 Task: Search one way flight ticket for 3 adults, 3 children in business from Wrangell: Wrangell Airport (also See Wrangell Seaplane Base) to South Bend: South Bend International Airport on 8-6-2023. Choice of flights is JetBlue. Number of bags: 1 checked bag. Price is upto 42000. Outbound departure time preference is 20:15.
Action: Mouse moved to (299, 119)
Screenshot: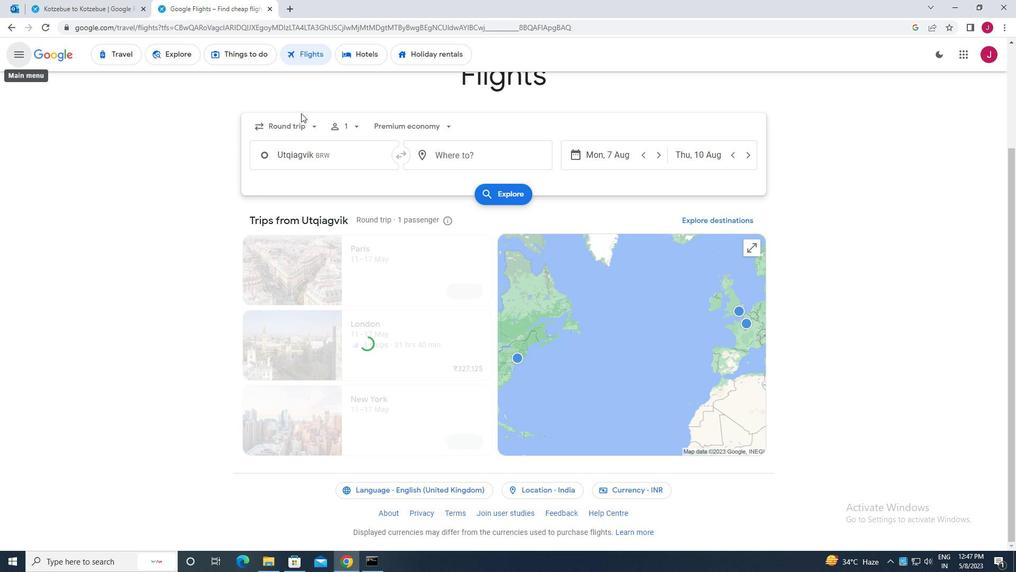 
Action: Mouse pressed left at (299, 119)
Screenshot: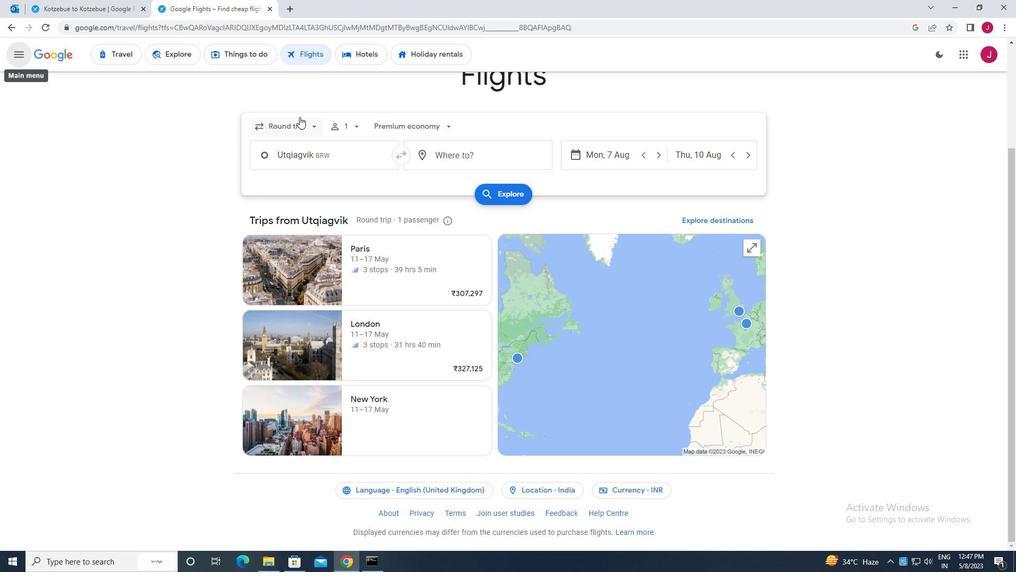 
Action: Mouse moved to (300, 173)
Screenshot: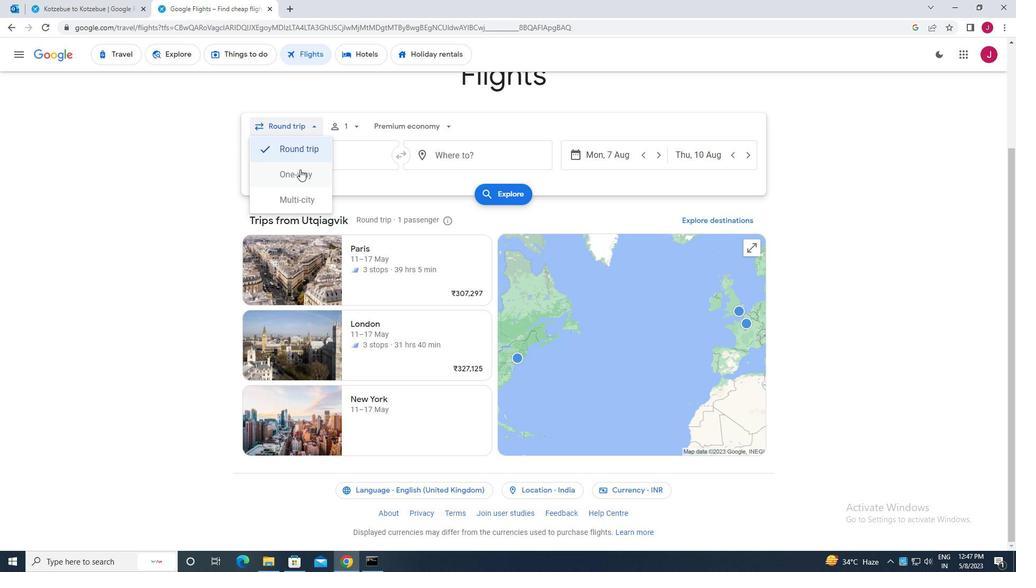 
Action: Mouse pressed left at (300, 173)
Screenshot: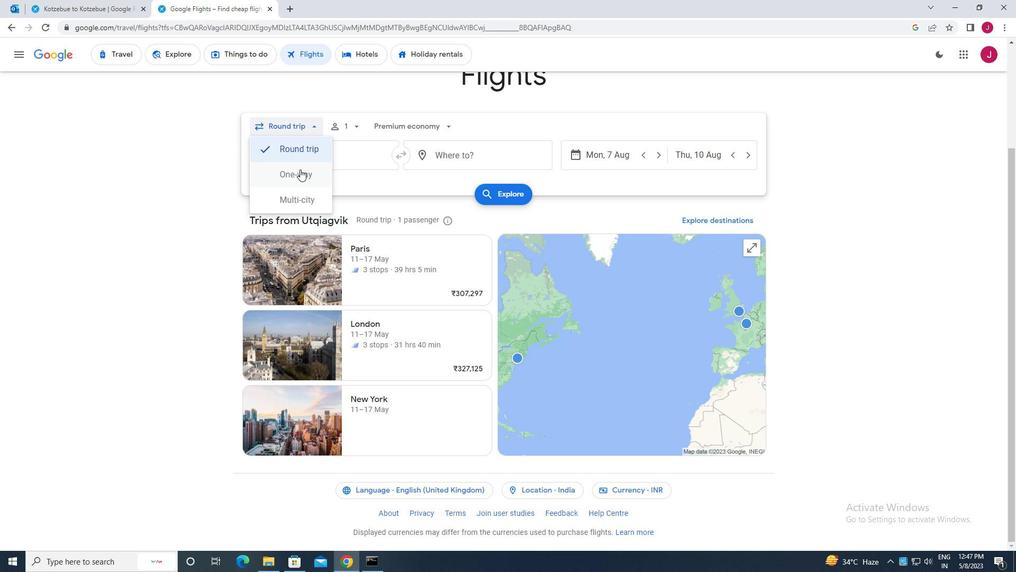 
Action: Mouse moved to (352, 126)
Screenshot: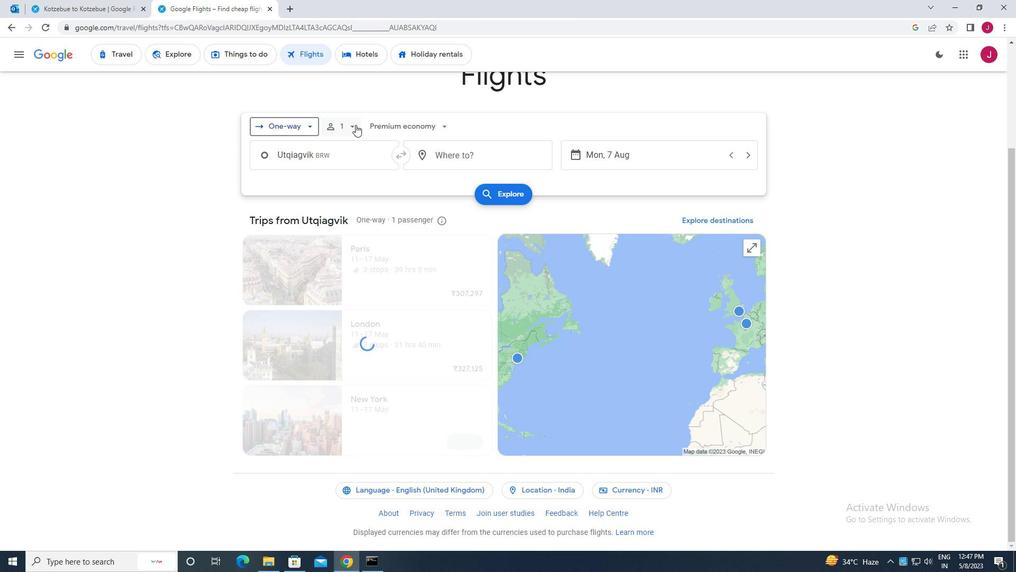 
Action: Mouse pressed left at (352, 126)
Screenshot: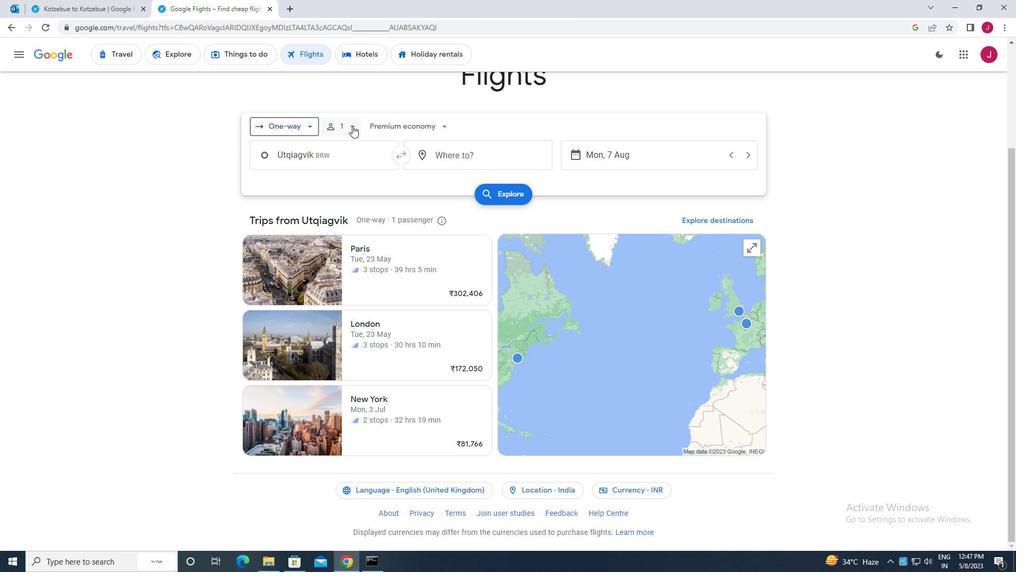 
Action: Mouse moved to (438, 152)
Screenshot: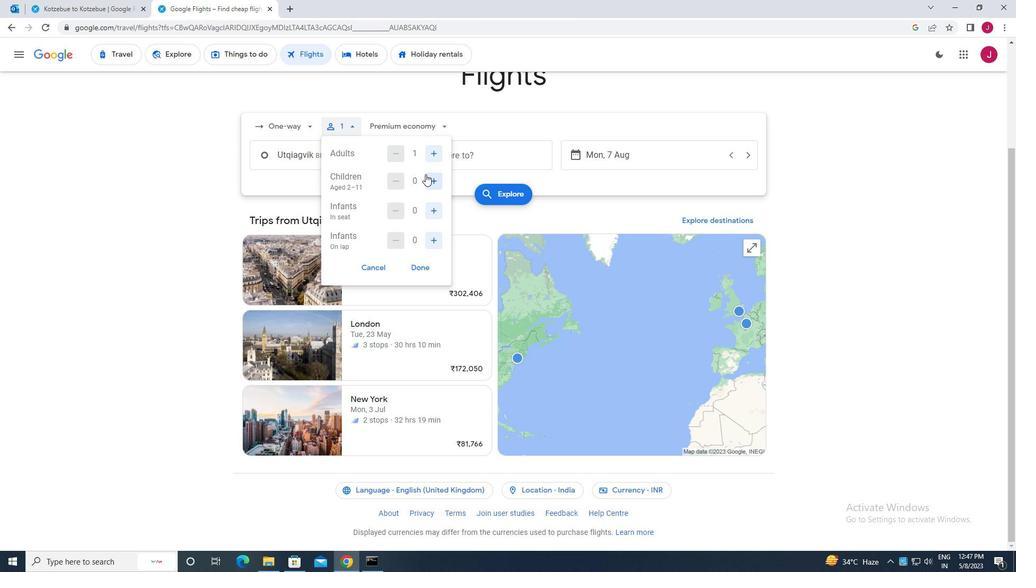 
Action: Mouse pressed left at (438, 152)
Screenshot: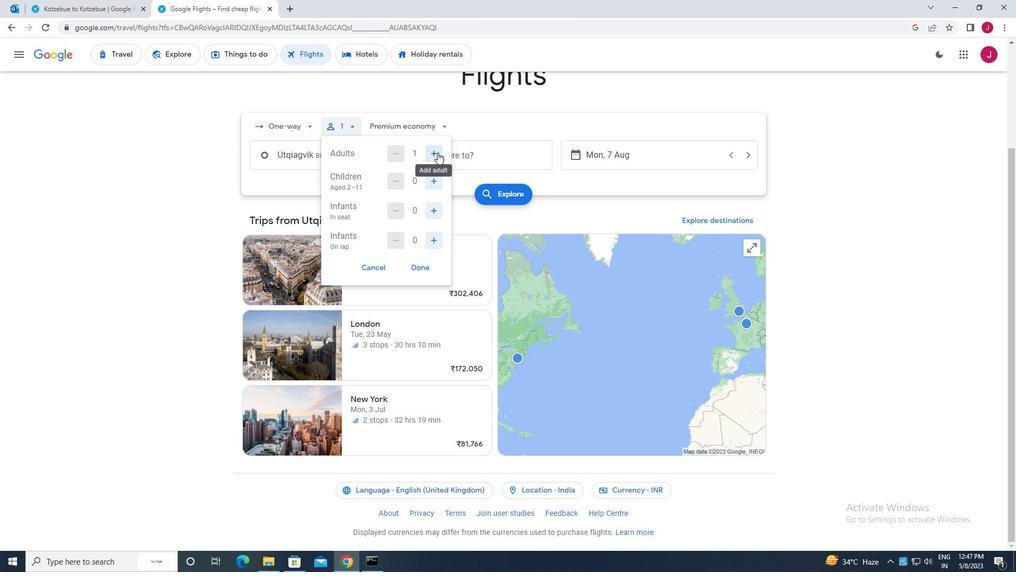 
Action: Mouse pressed left at (438, 152)
Screenshot: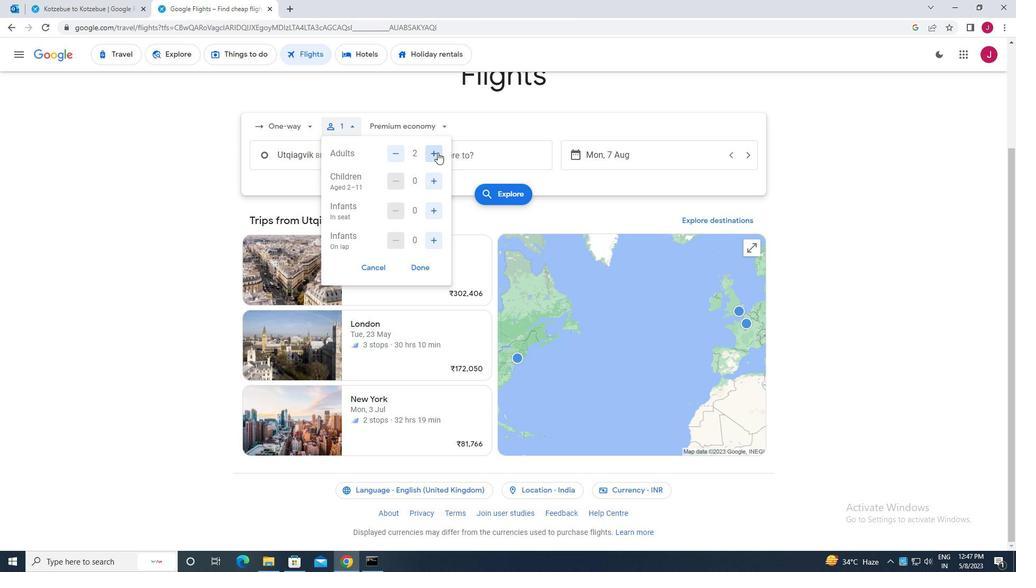 
Action: Mouse moved to (436, 184)
Screenshot: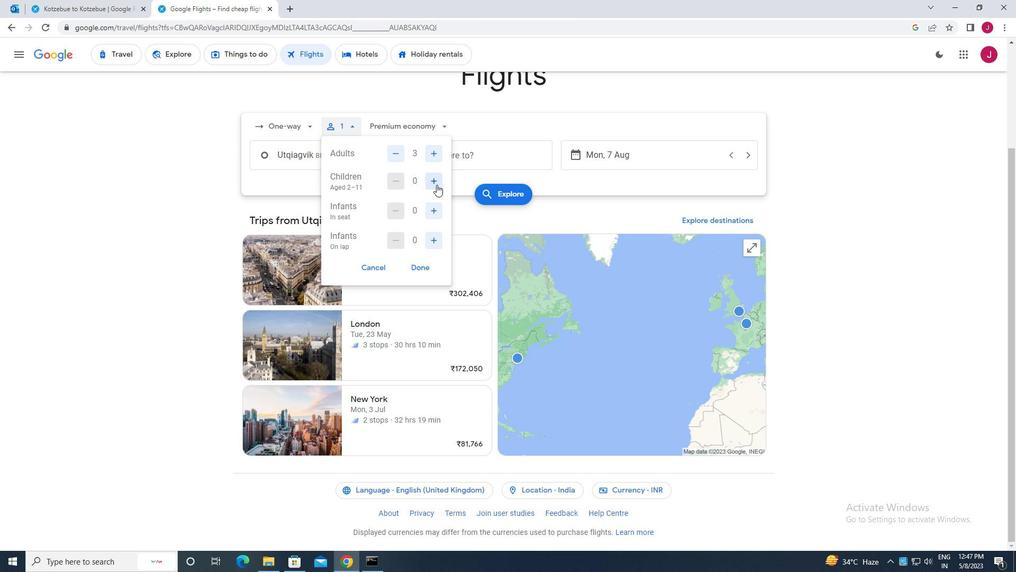 
Action: Mouse pressed left at (436, 184)
Screenshot: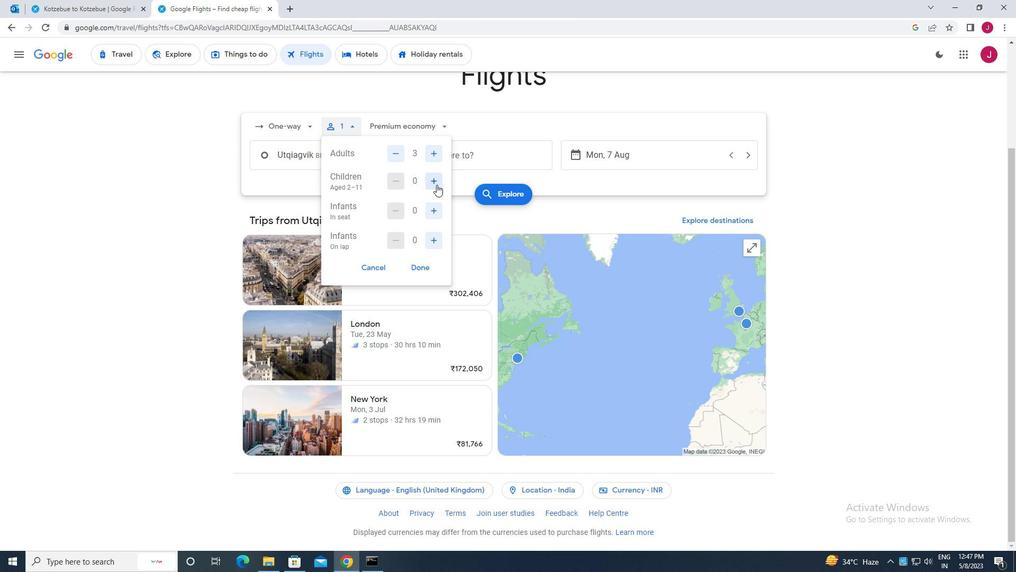 
Action: Mouse pressed left at (436, 184)
Screenshot: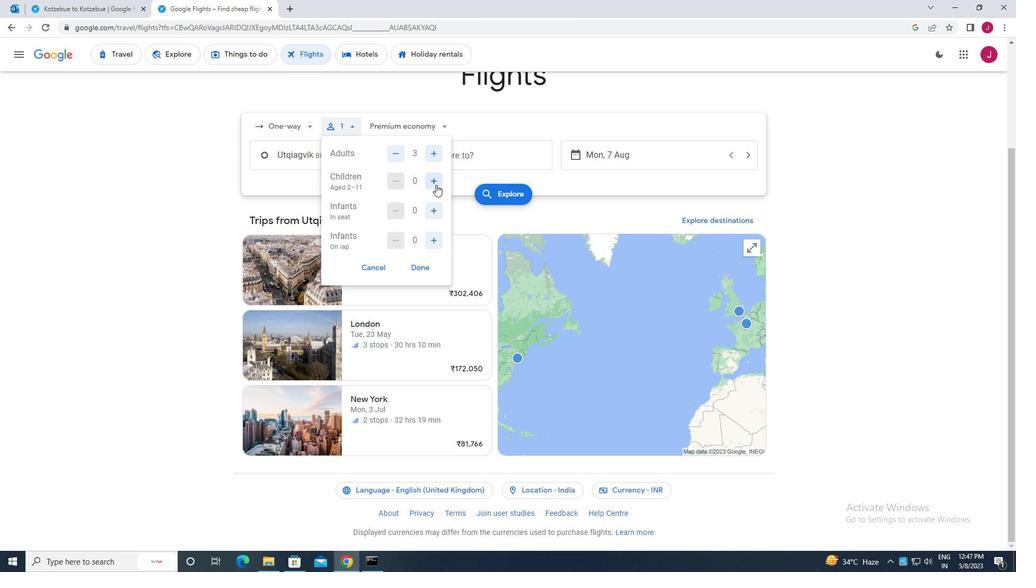 
Action: Mouse pressed left at (436, 184)
Screenshot: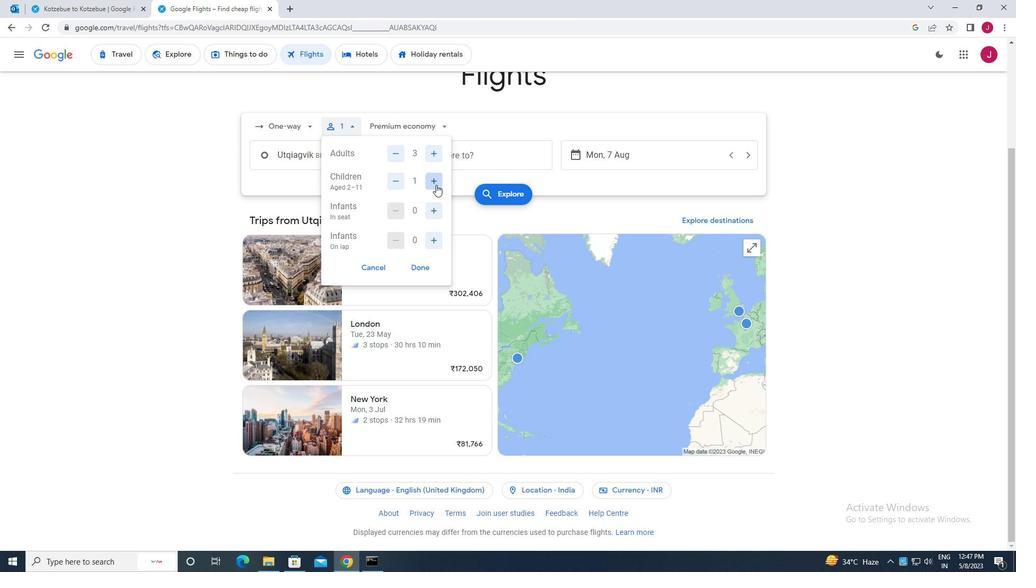 
Action: Mouse moved to (419, 264)
Screenshot: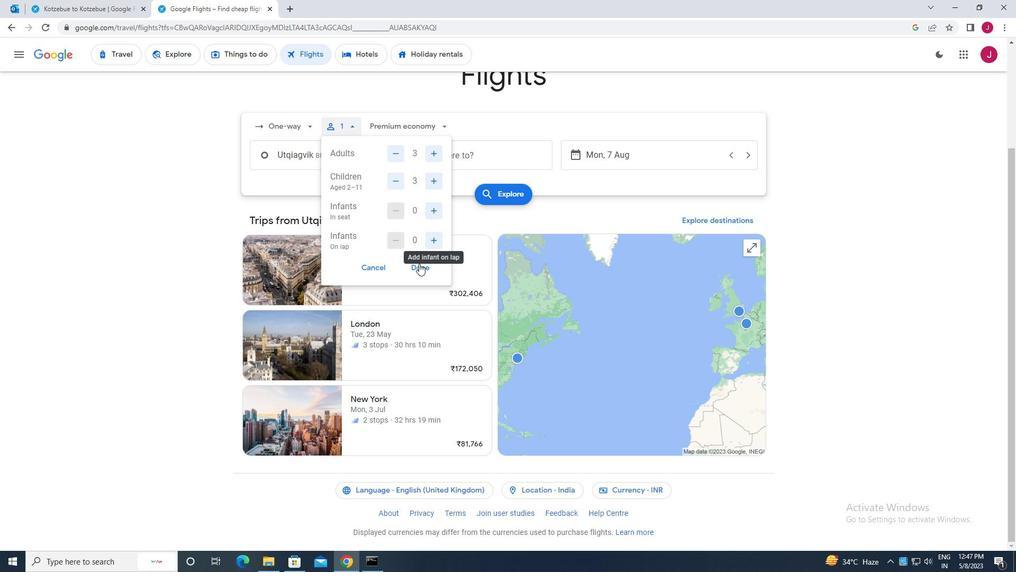 
Action: Mouse pressed left at (419, 264)
Screenshot: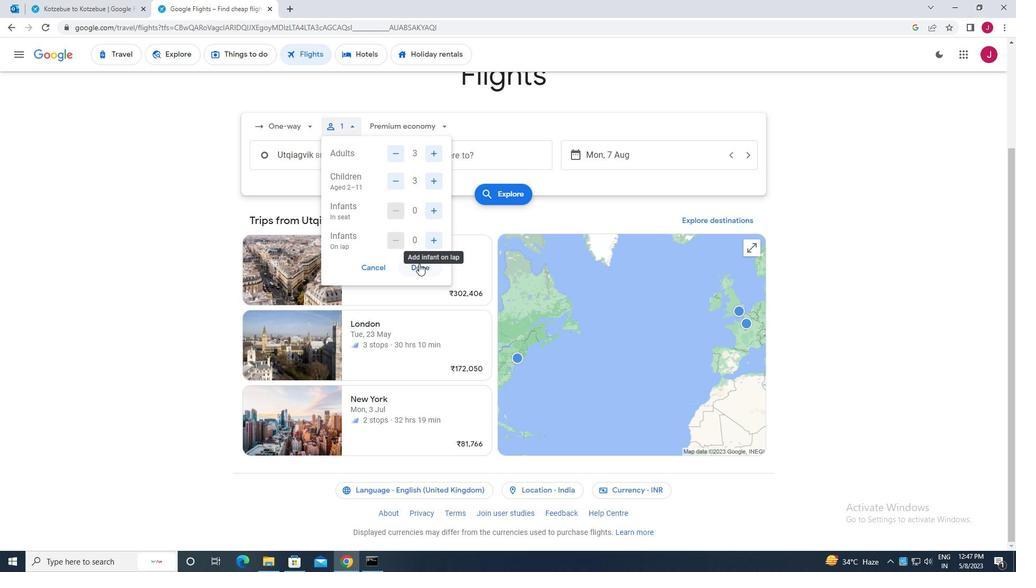 
Action: Mouse moved to (398, 122)
Screenshot: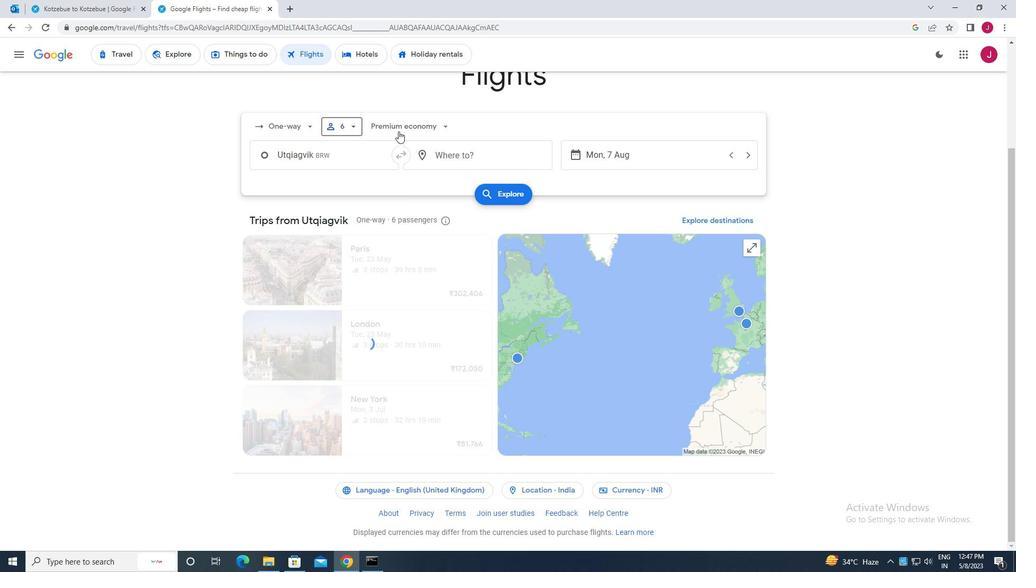 
Action: Mouse pressed left at (398, 122)
Screenshot: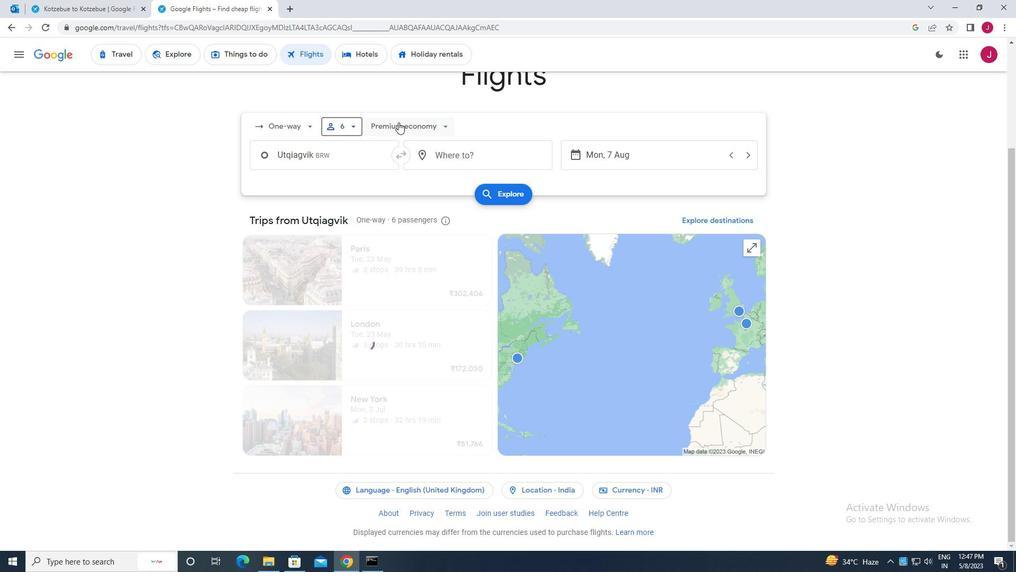 
Action: Mouse moved to (407, 203)
Screenshot: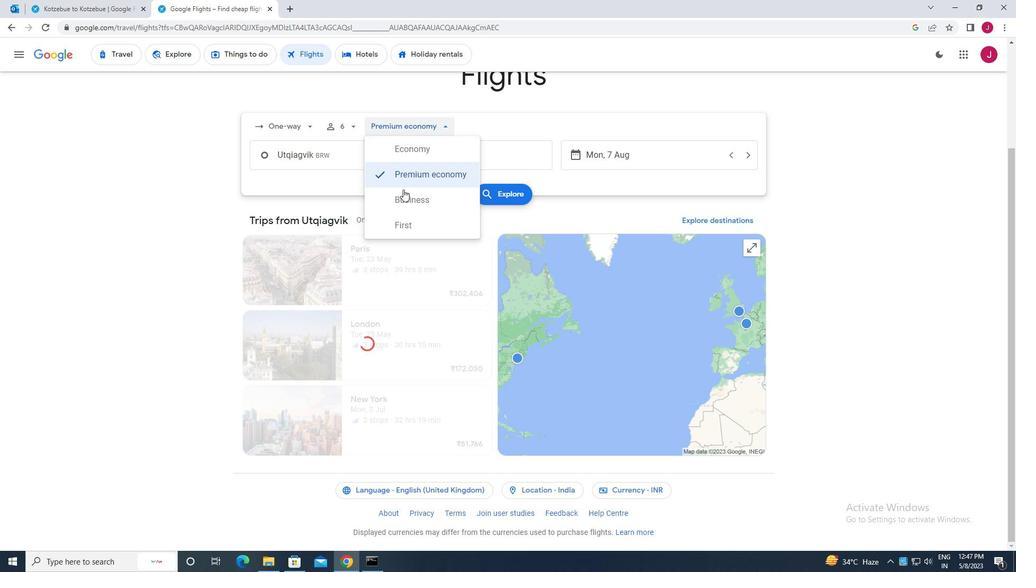 
Action: Mouse pressed left at (407, 203)
Screenshot: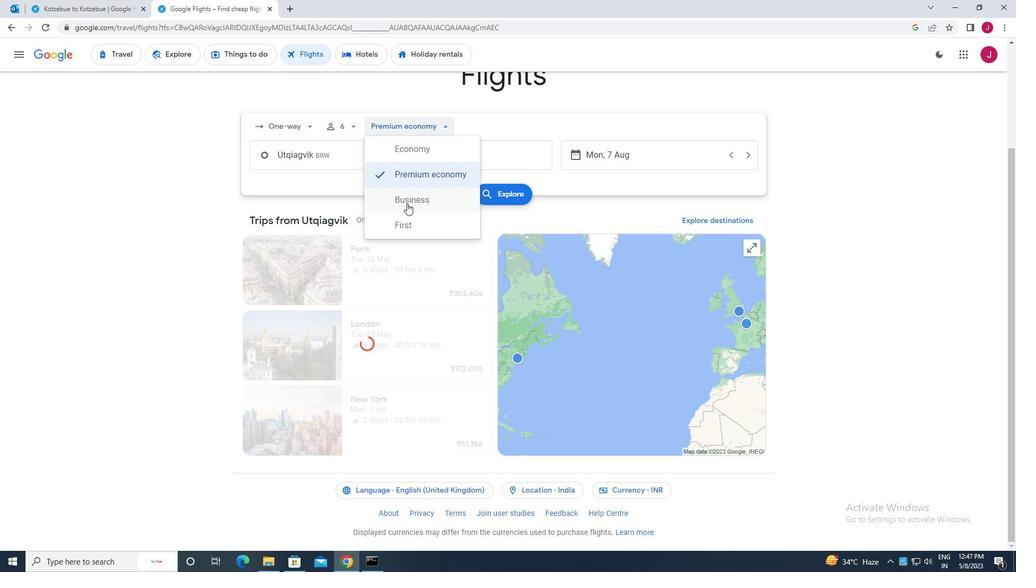 
Action: Mouse moved to (346, 155)
Screenshot: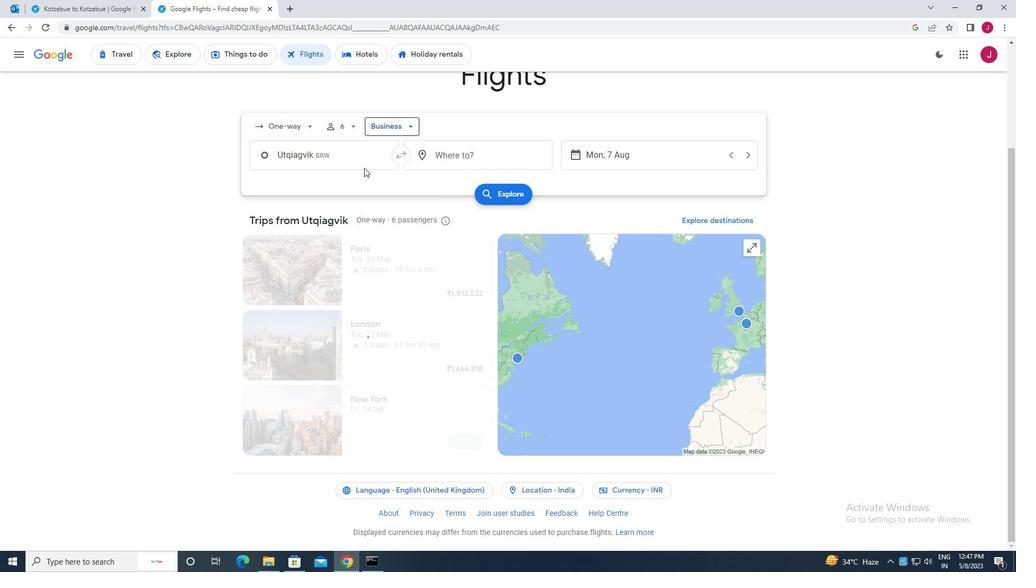 
Action: Mouse pressed left at (346, 155)
Screenshot: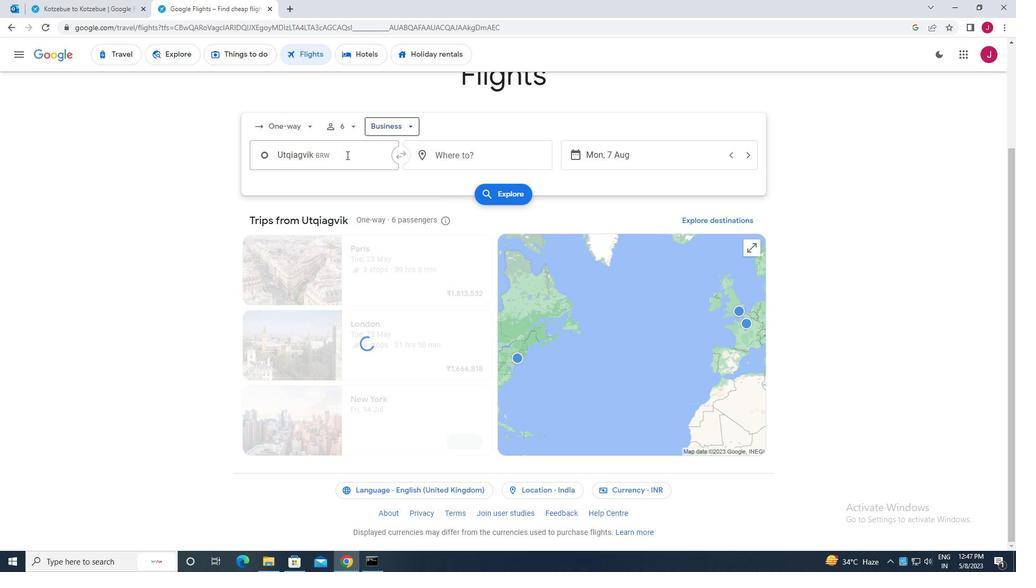 
Action: Key pressed wrangell
Screenshot: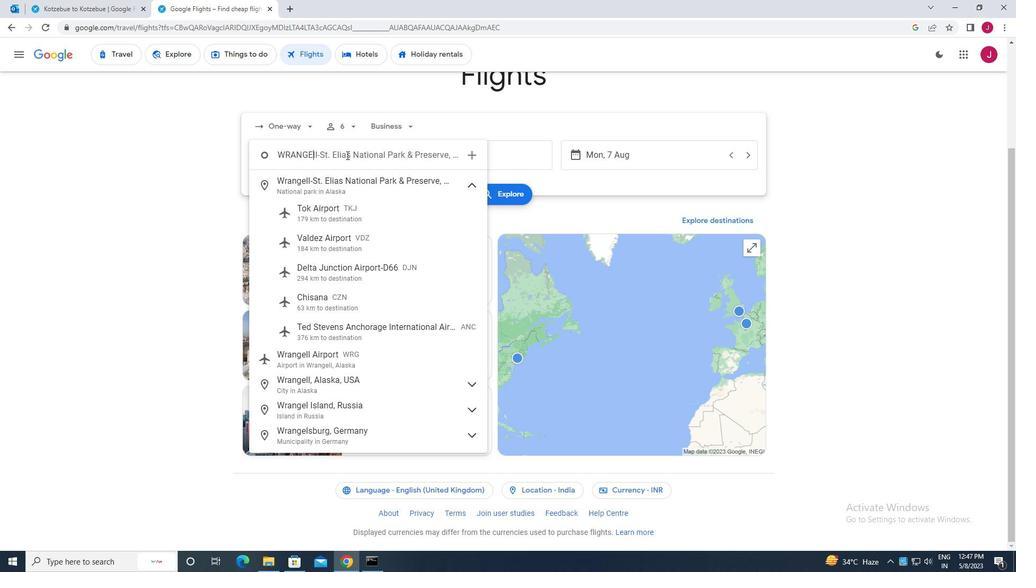 
Action: Mouse moved to (332, 354)
Screenshot: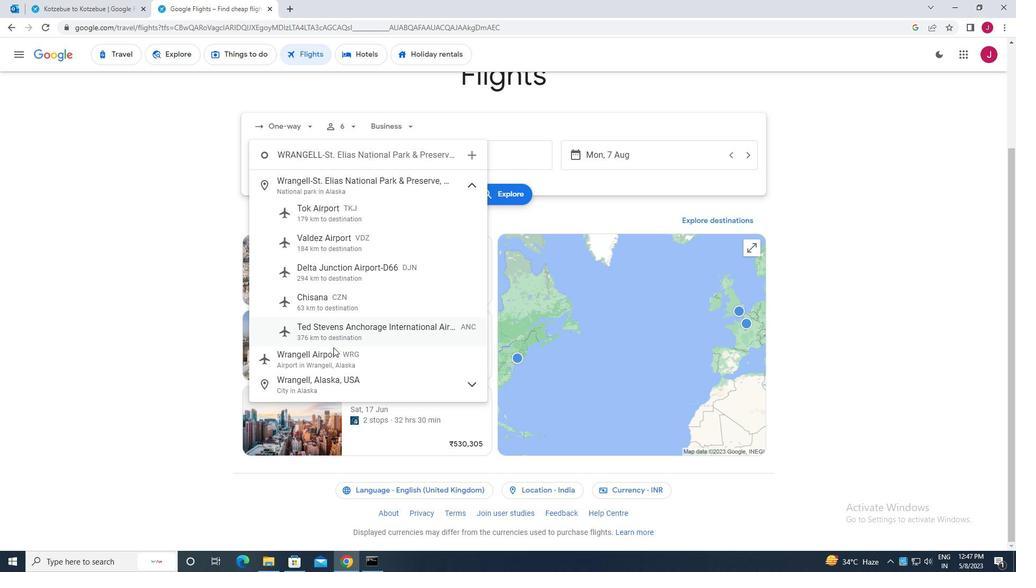 
Action: Mouse pressed left at (332, 354)
Screenshot: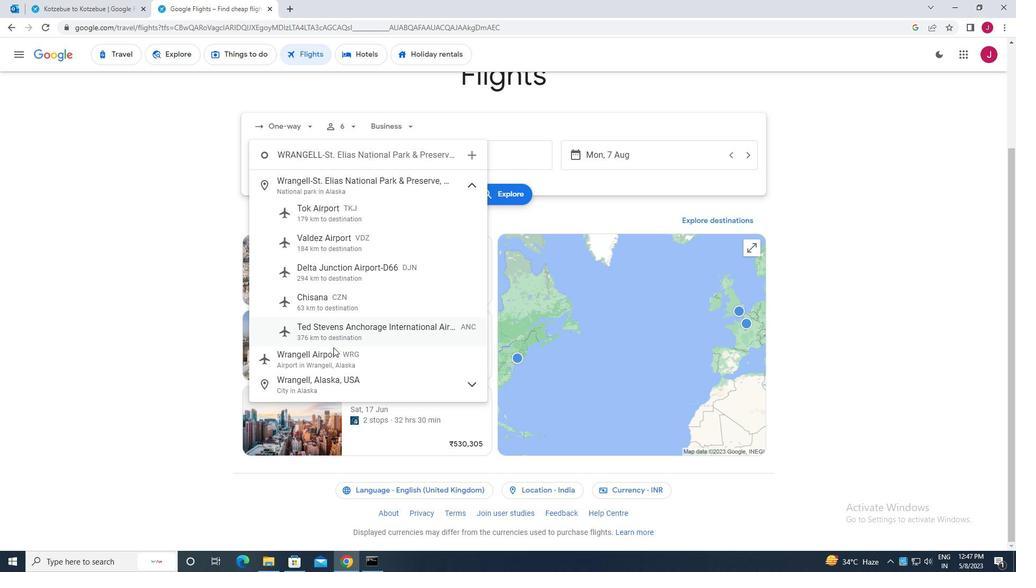
Action: Mouse moved to (458, 156)
Screenshot: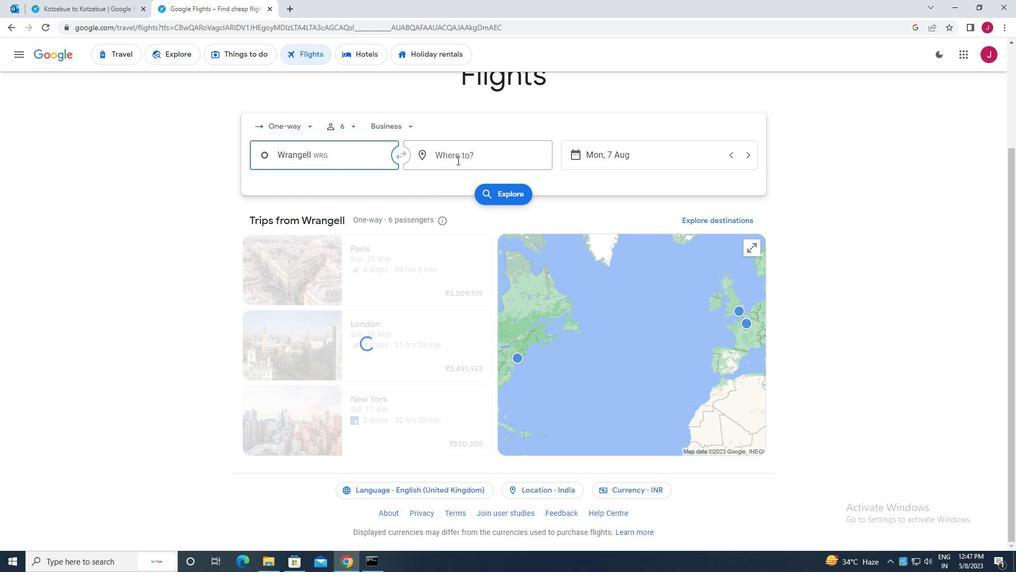 
Action: Mouse pressed left at (458, 156)
Screenshot: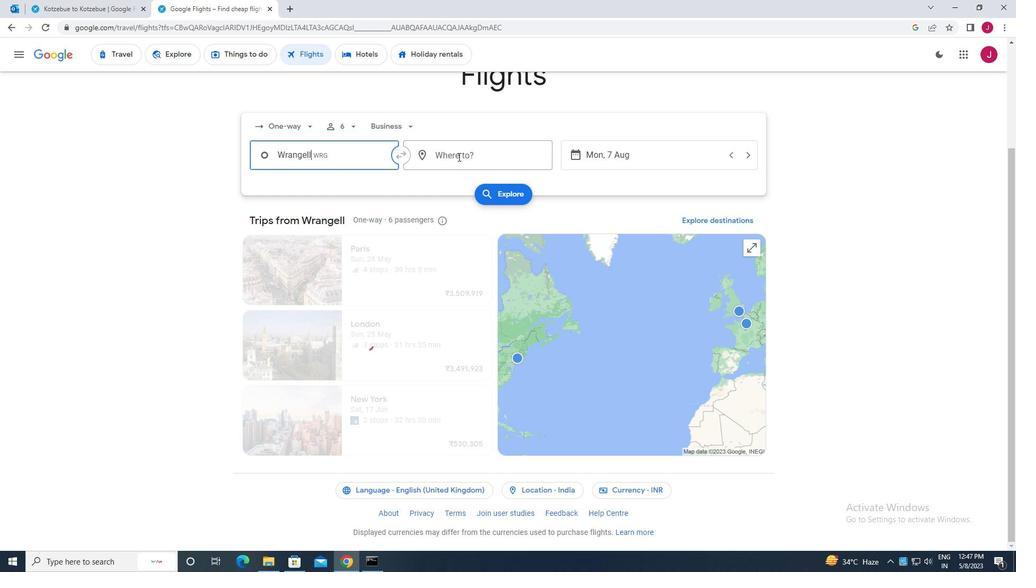 
Action: Mouse moved to (458, 156)
Screenshot: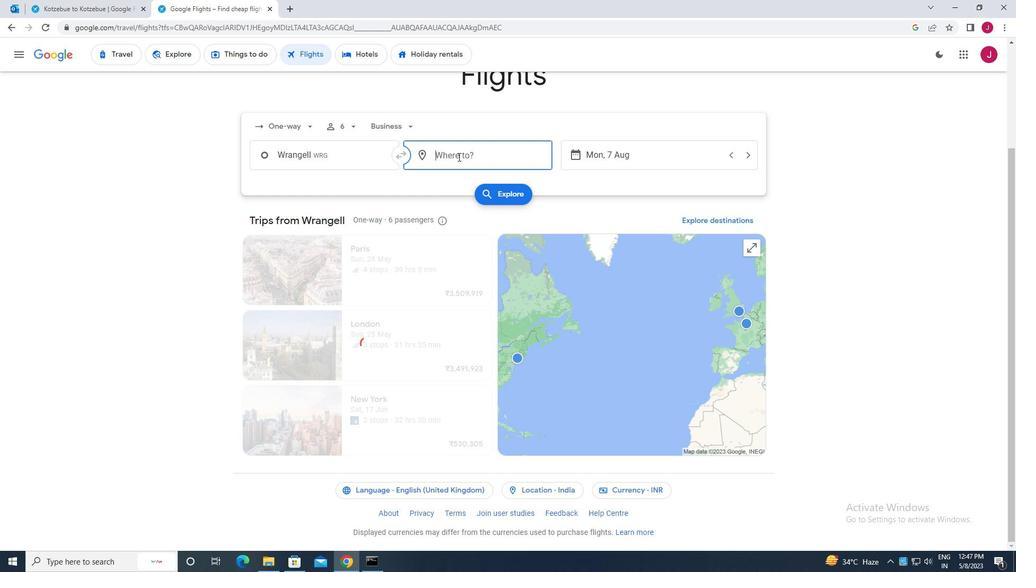 
Action: Key pressed south<Key.space>bend
Screenshot: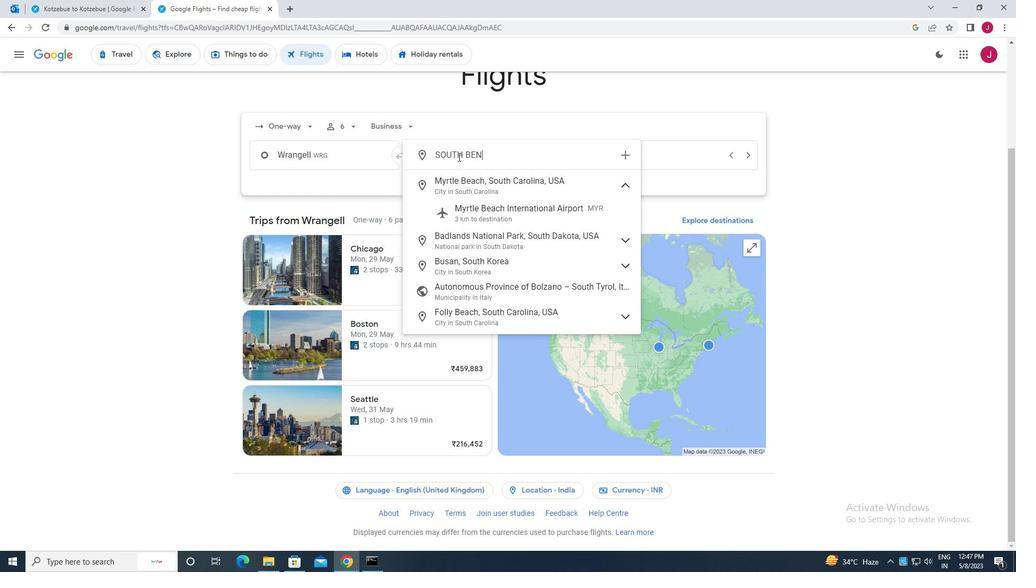 
Action: Mouse moved to (521, 213)
Screenshot: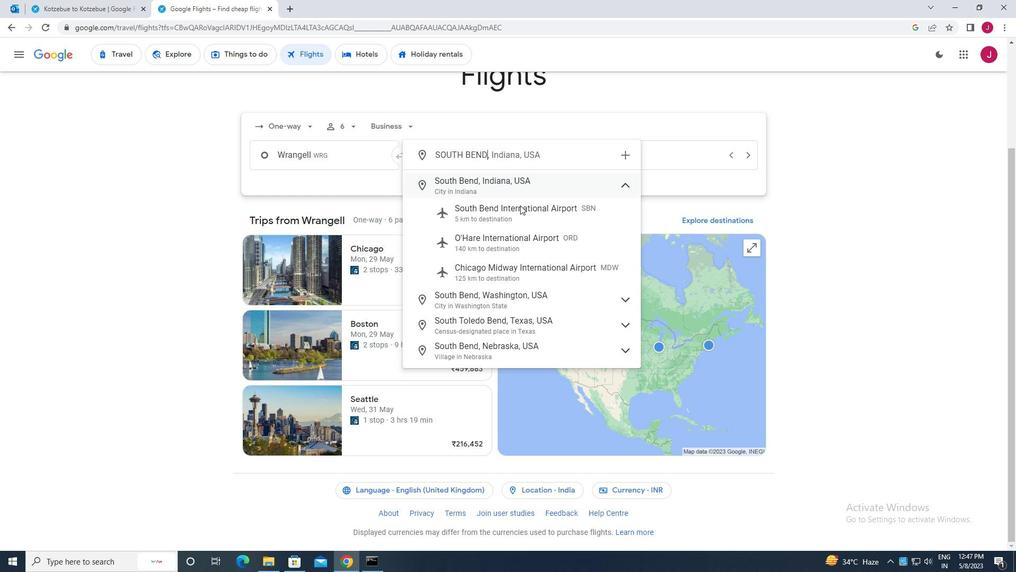 
Action: Mouse pressed left at (521, 213)
Screenshot: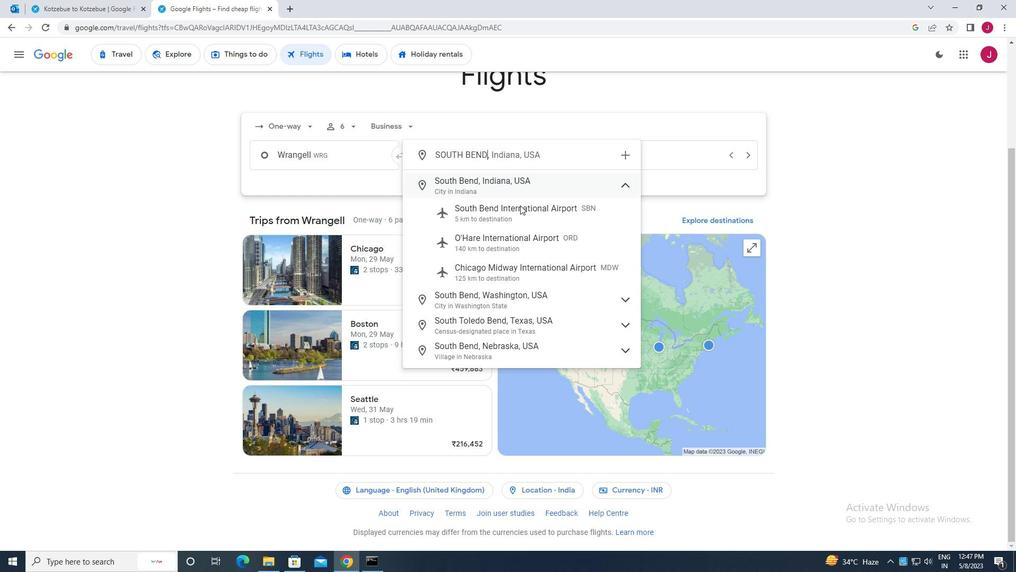 
Action: Mouse moved to (618, 164)
Screenshot: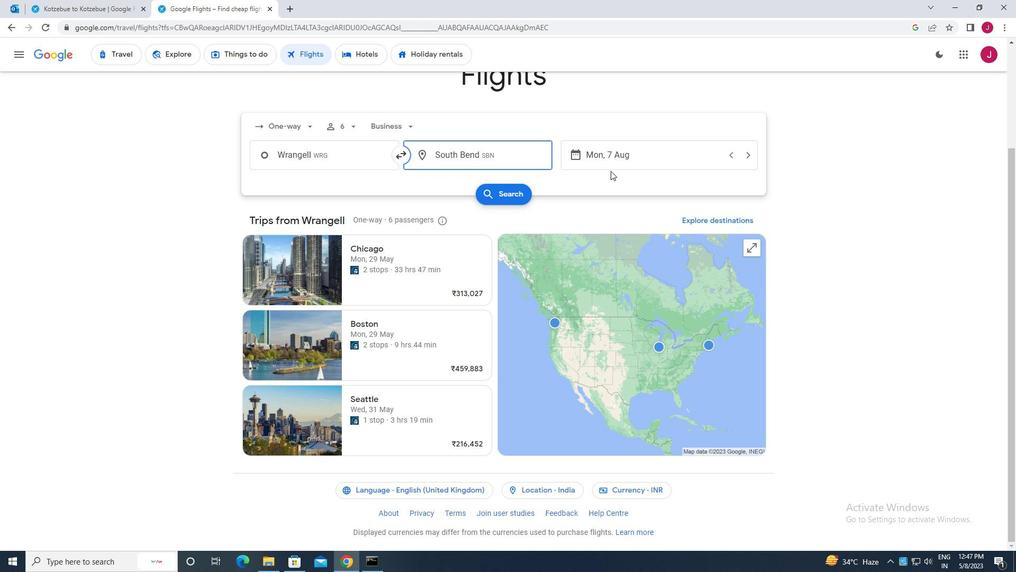
Action: Mouse pressed left at (618, 164)
Screenshot: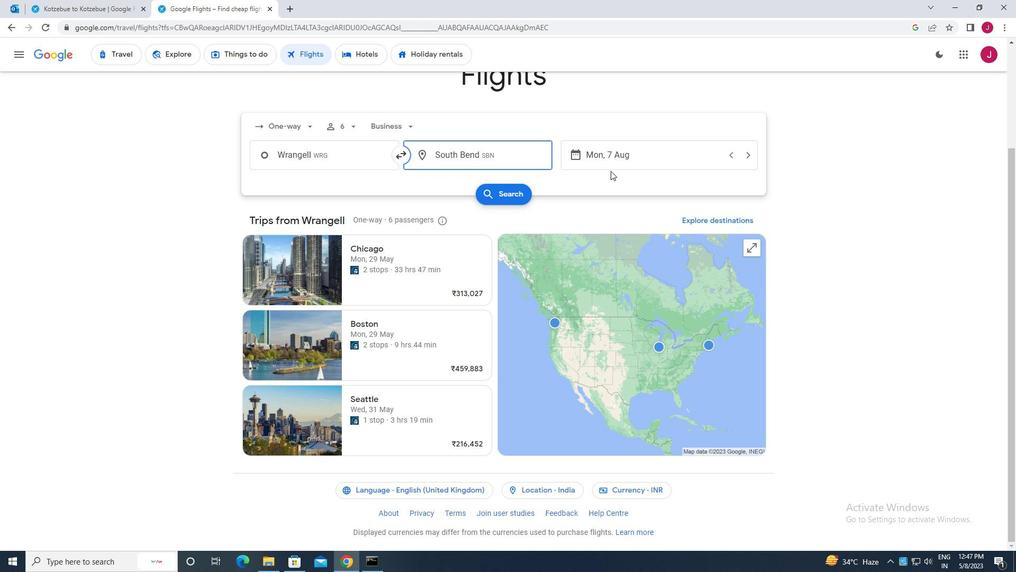 
Action: Mouse moved to (384, 268)
Screenshot: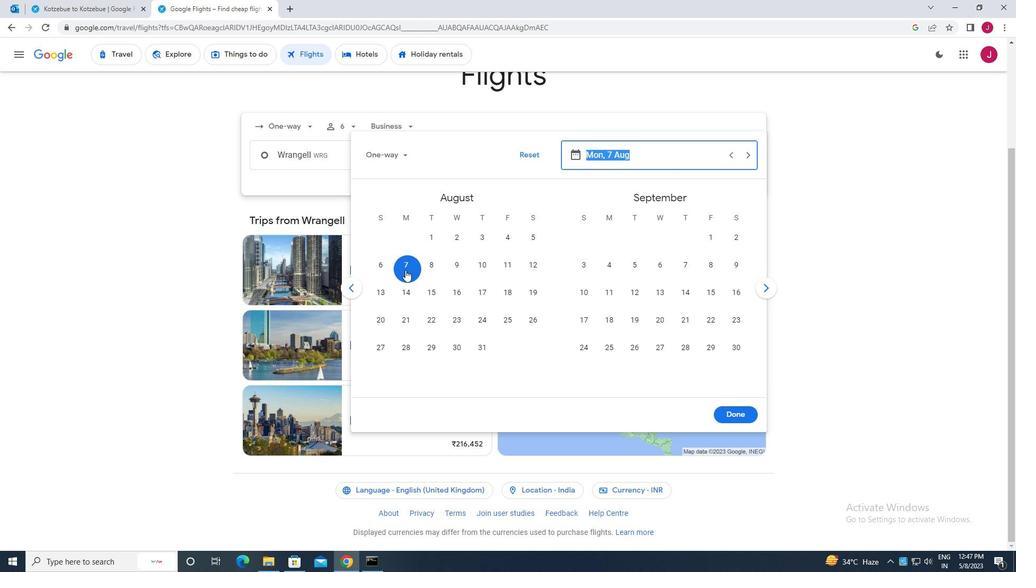 
Action: Mouse pressed left at (384, 268)
Screenshot: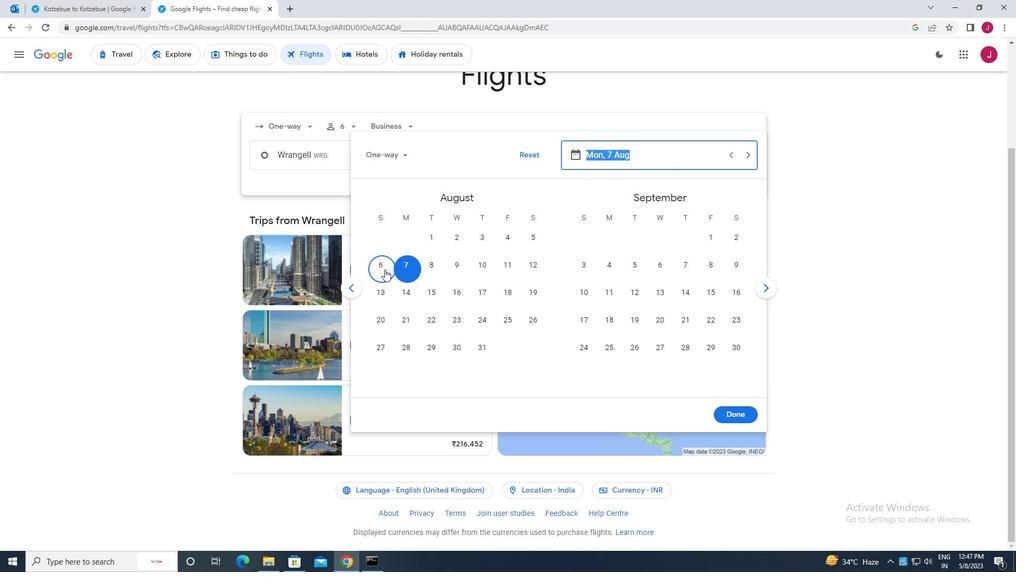 
Action: Mouse moved to (732, 414)
Screenshot: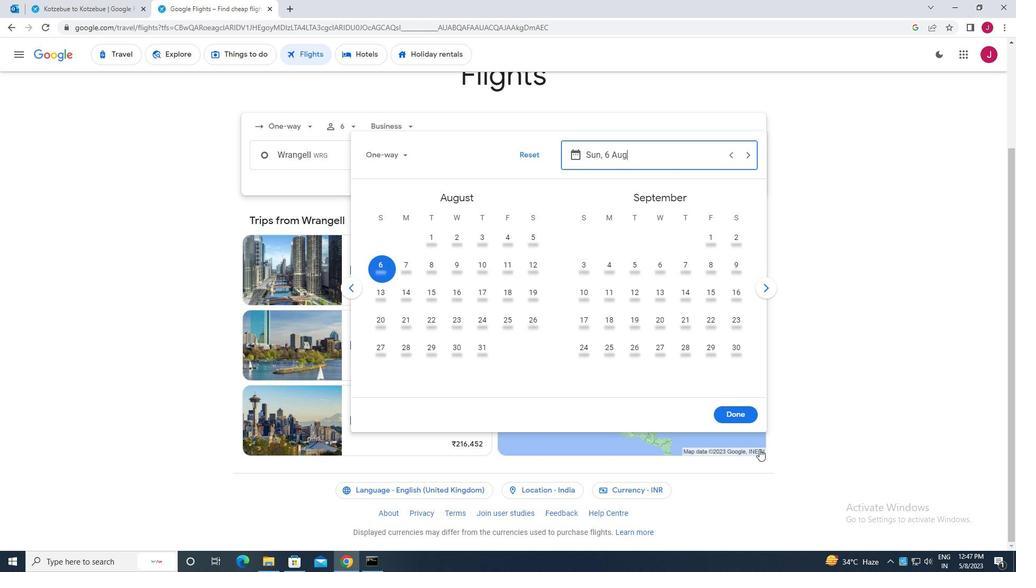 
Action: Mouse pressed left at (732, 414)
Screenshot: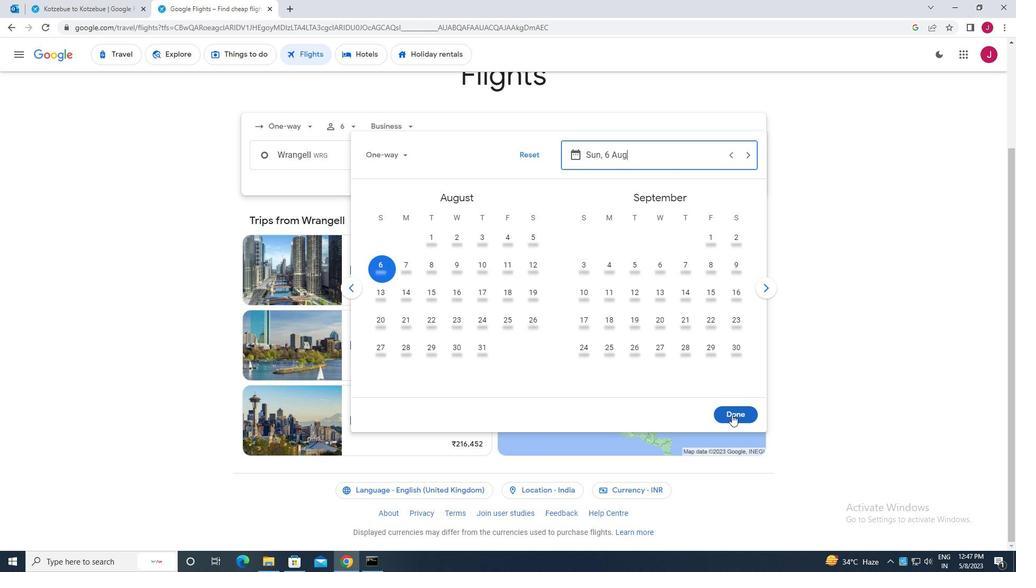 
Action: Mouse moved to (739, 416)
Screenshot: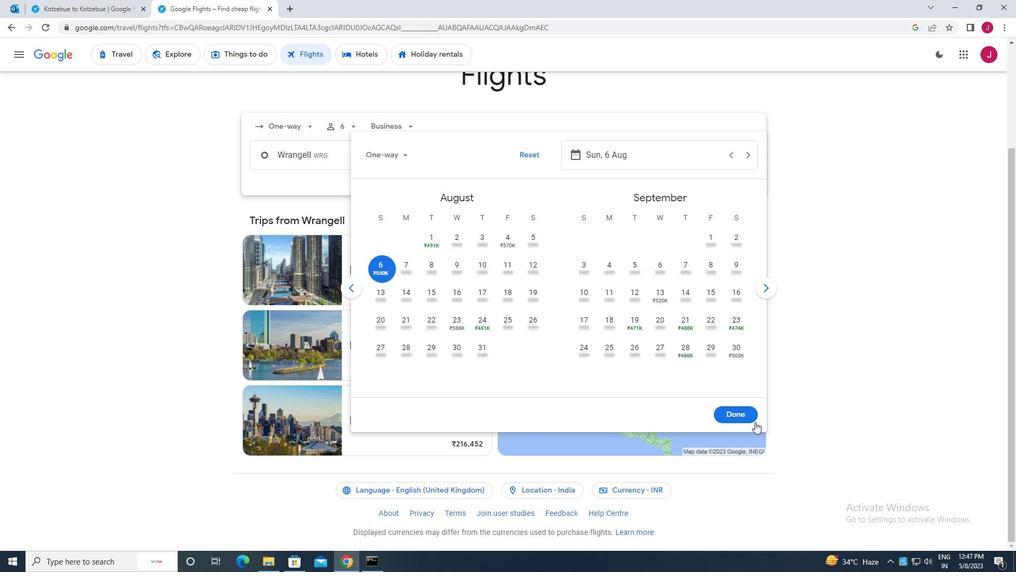 
Action: Mouse pressed left at (739, 416)
Screenshot: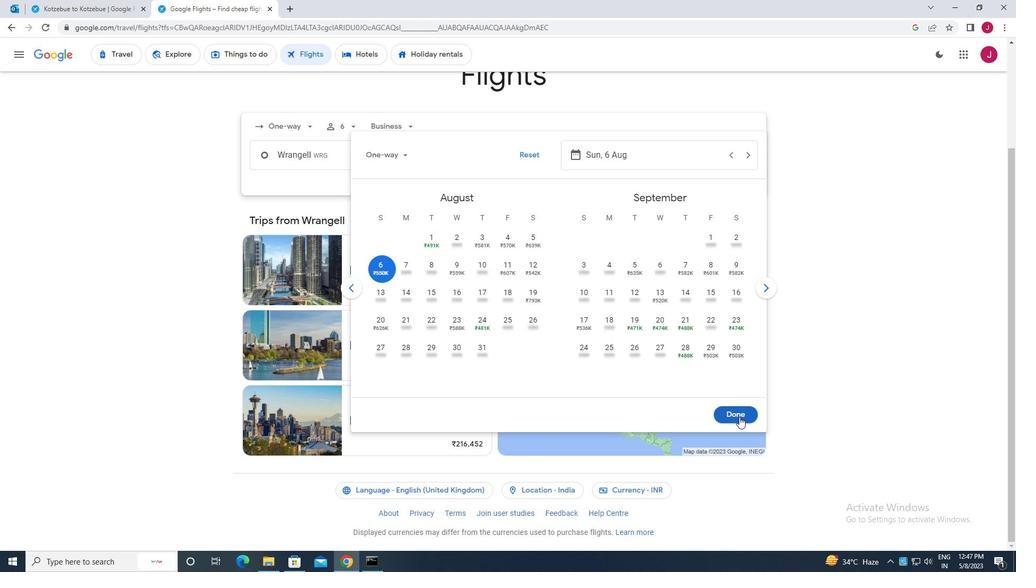 
Action: Mouse moved to (502, 189)
Screenshot: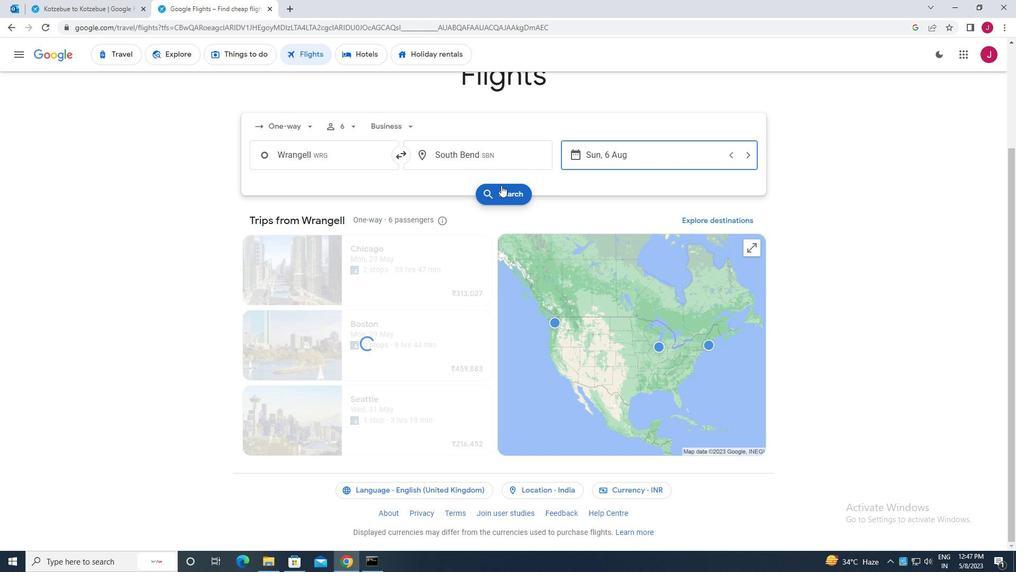 
Action: Mouse pressed left at (502, 189)
Screenshot: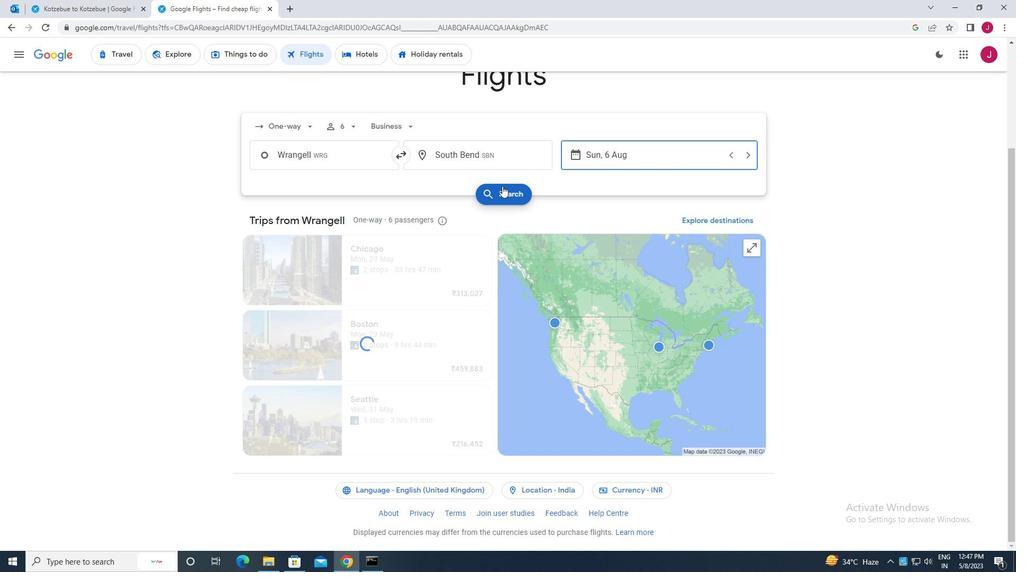 
Action: Mouse moved to (276, 152)
Screenshot: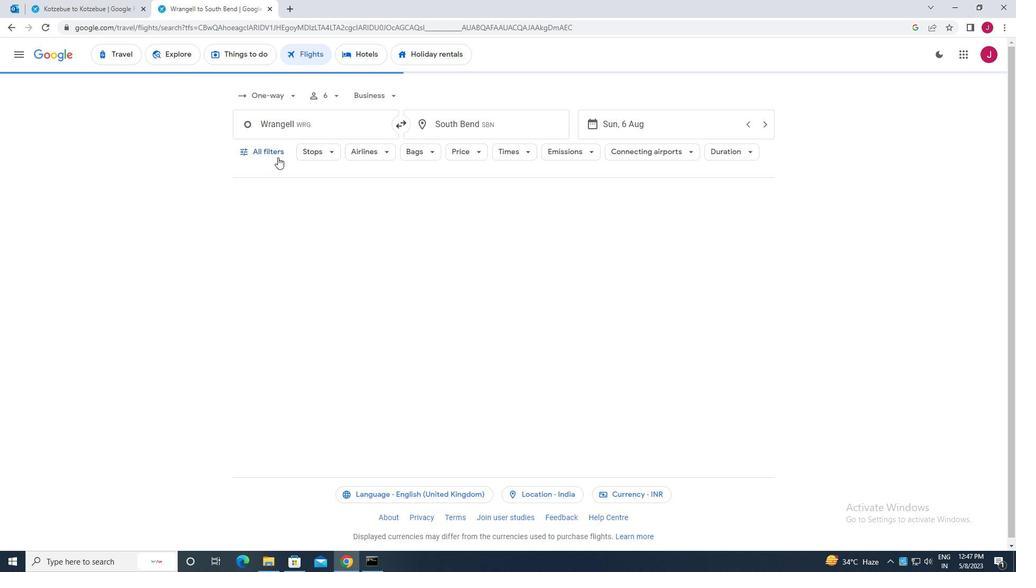 
Action: Mouse pressed left at (276, 152)
Screenshot: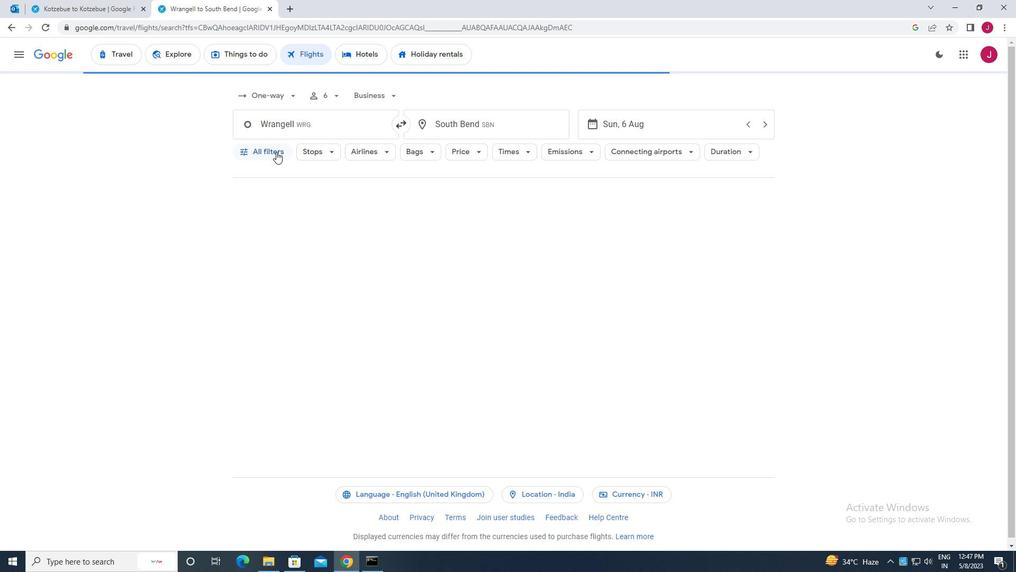 
Action: Mouse moved to (311, 235)
Screenshot: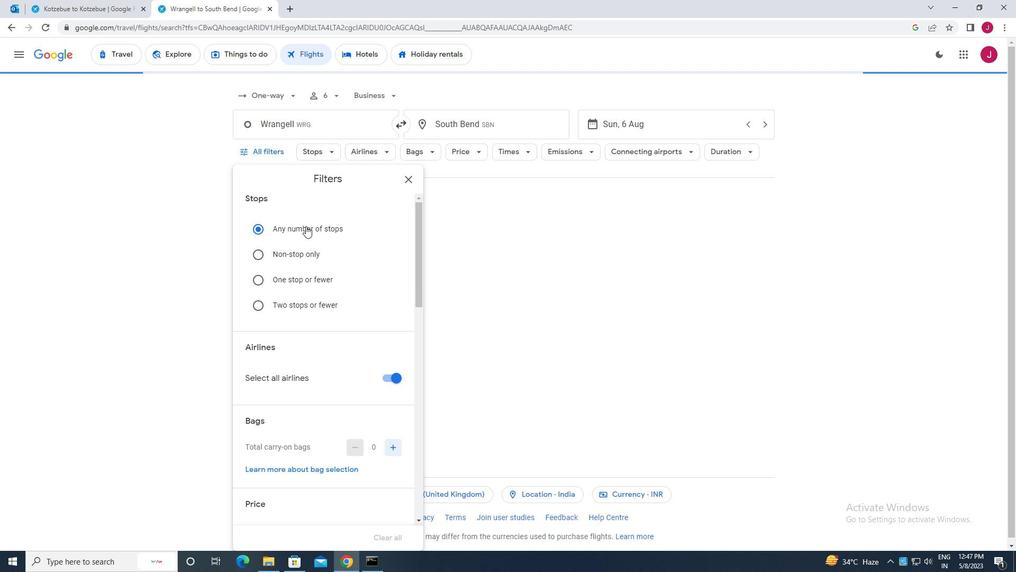 
Action: Mouse scrolled (311, 235) with delta (0, 0)
Screenshot: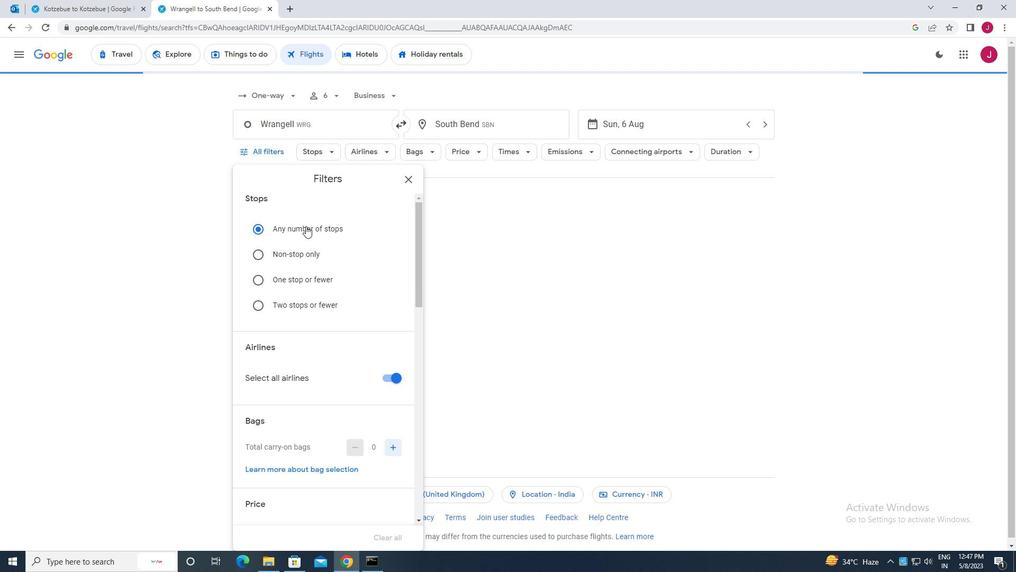 
Action: Mouse moved to (311, 235)
Screenshot: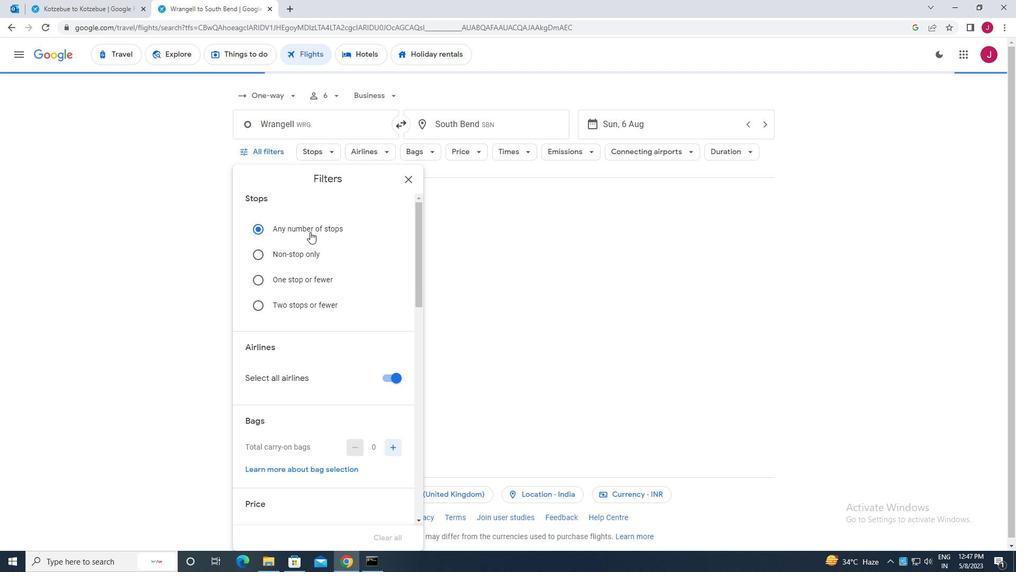 
Action: Mouse scrolled (311, 235) with delta (0, 0)
Screenshot: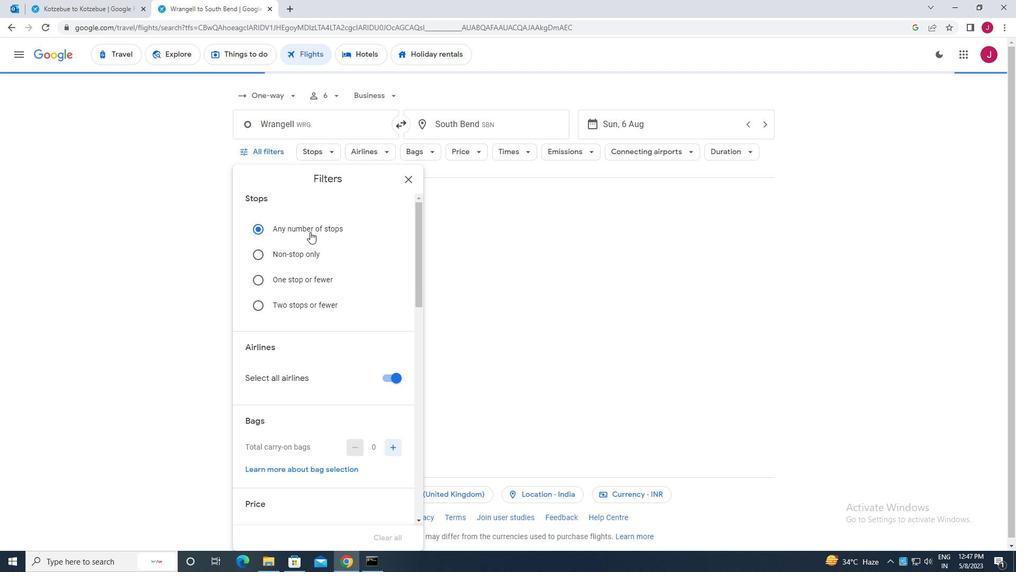 
Action: Mouse moved to (312, 235)
Screenshot: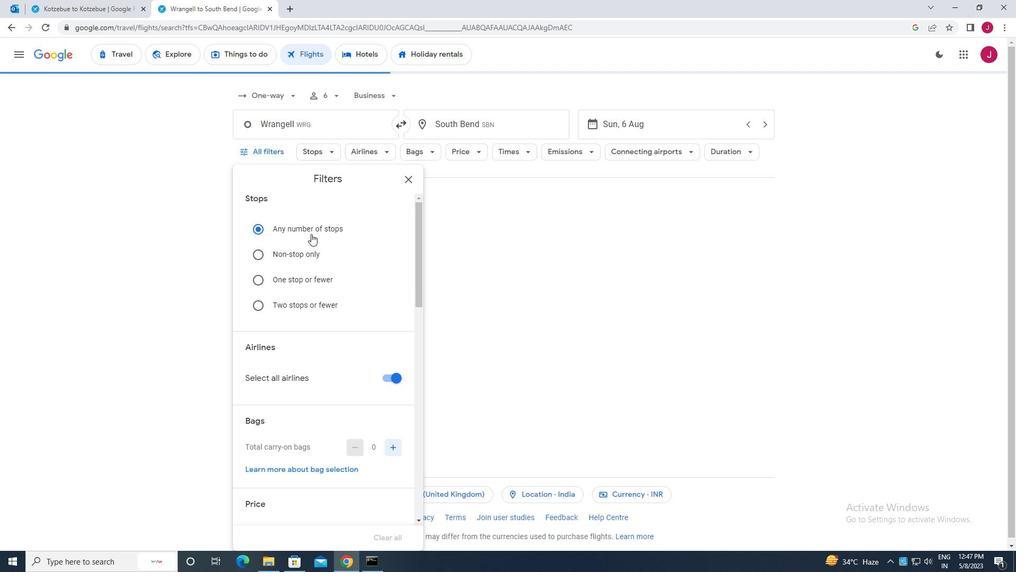 
Action: Mouse scrolled (312, 235) with delta (0, 0)
Screenshot: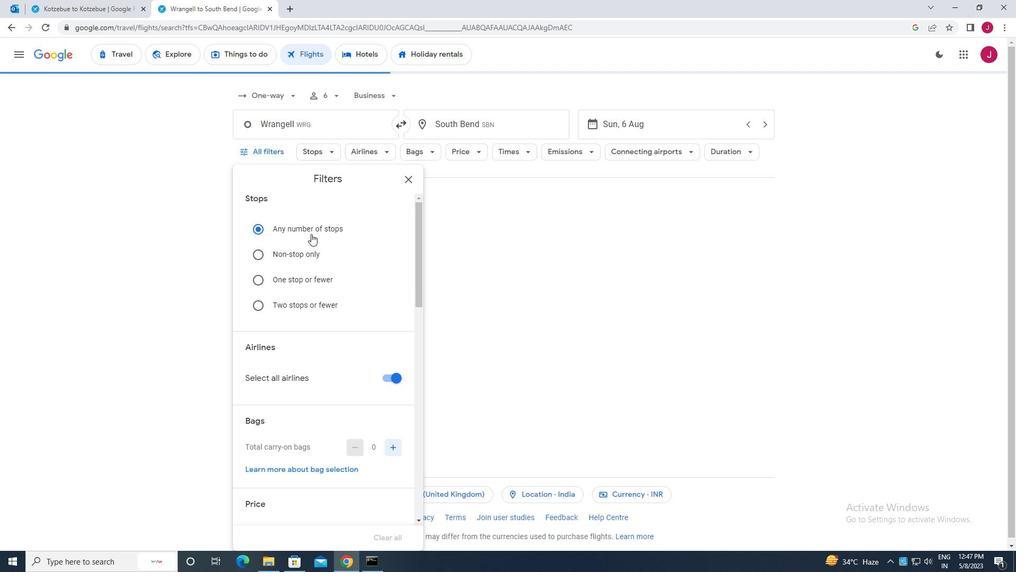 
Action: Mouse moved to (390, 221)
Screenshot: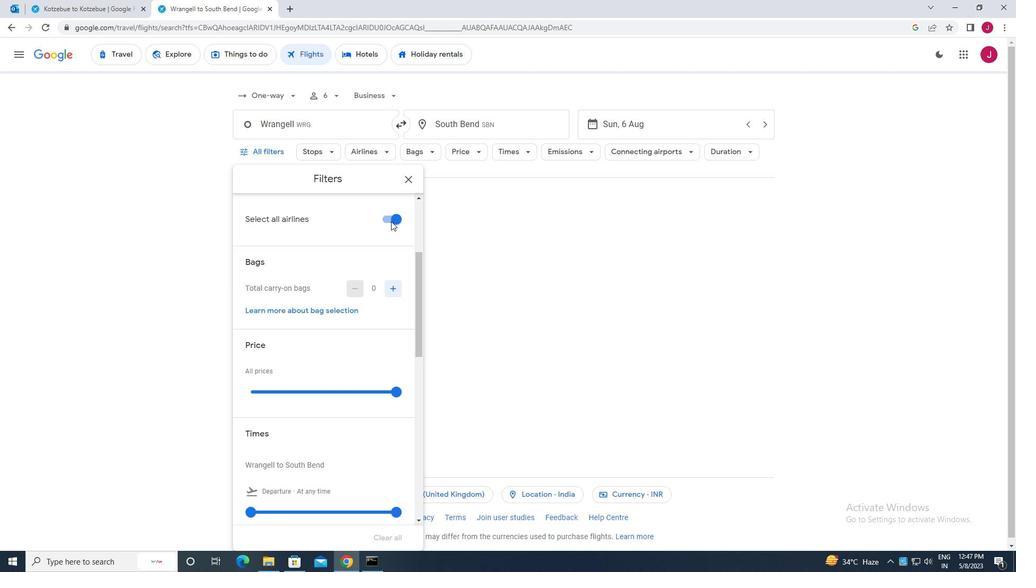 
Action: Mouse pressed left at (390, 221)
Screenshot: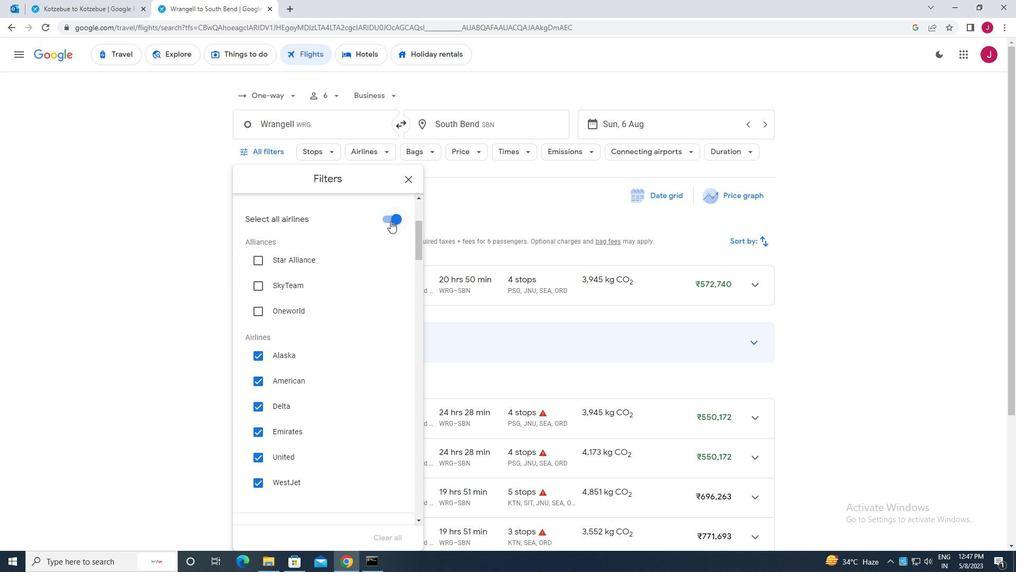 
Action: Mouse moved to (366, 242)
Screenshot: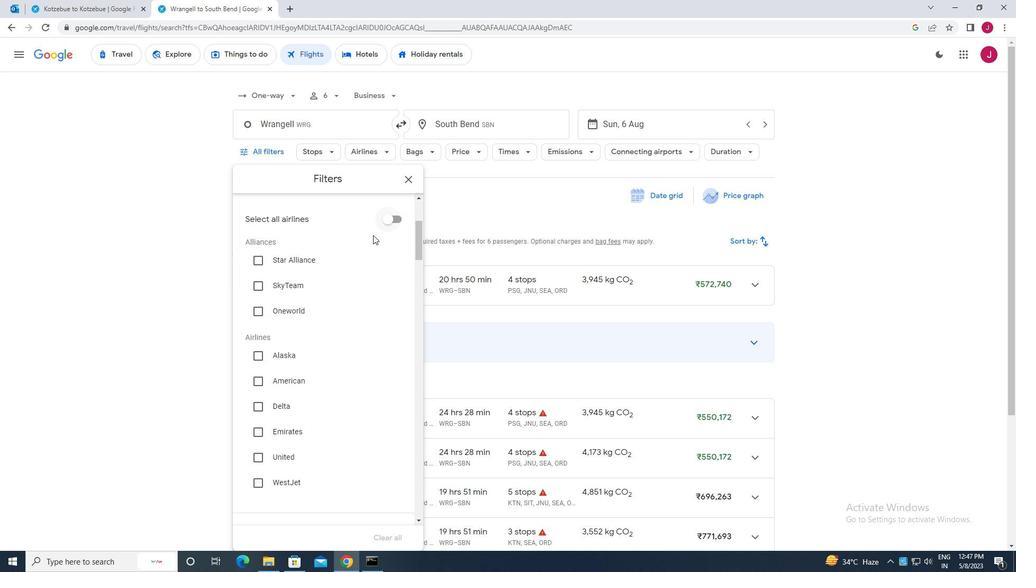 
Action: Mouse scrolled (366, 242) with delta (0, 0)
Screenshot: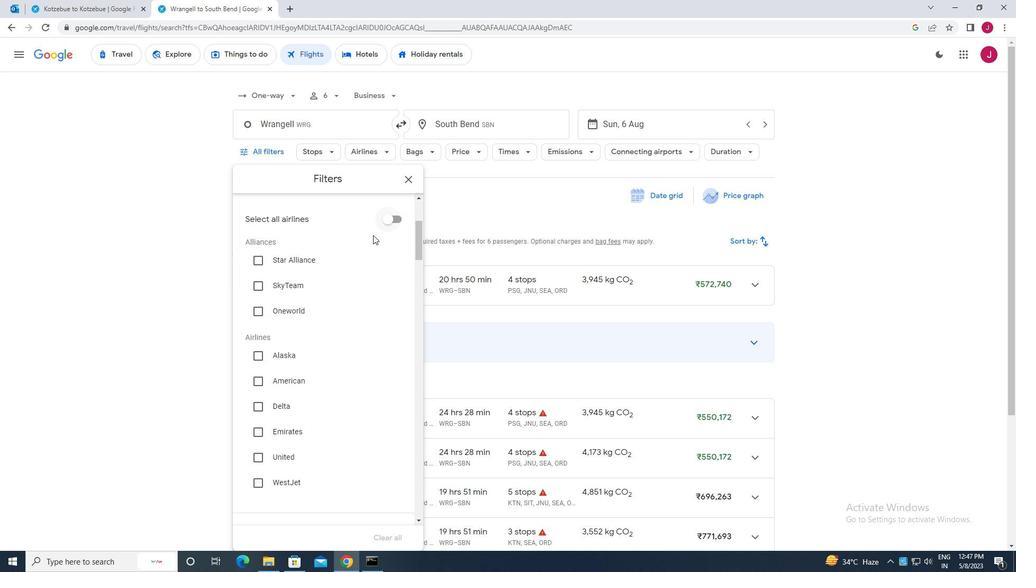 
Action: Mouse scrolled (366, 242) with delta (0, 0)
Screenshot: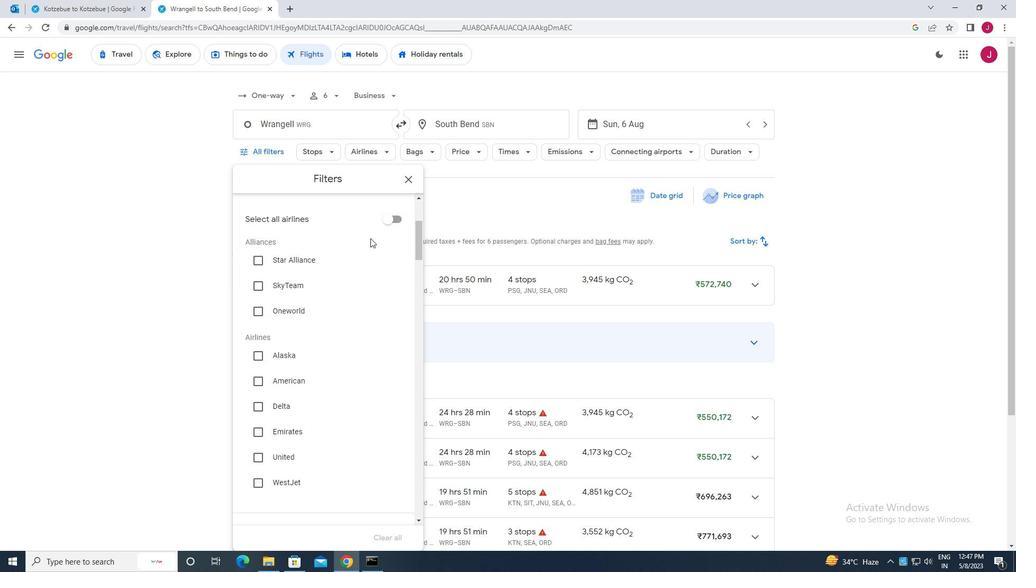 
Action: Mouse moved to (309, 328)
Screenshot: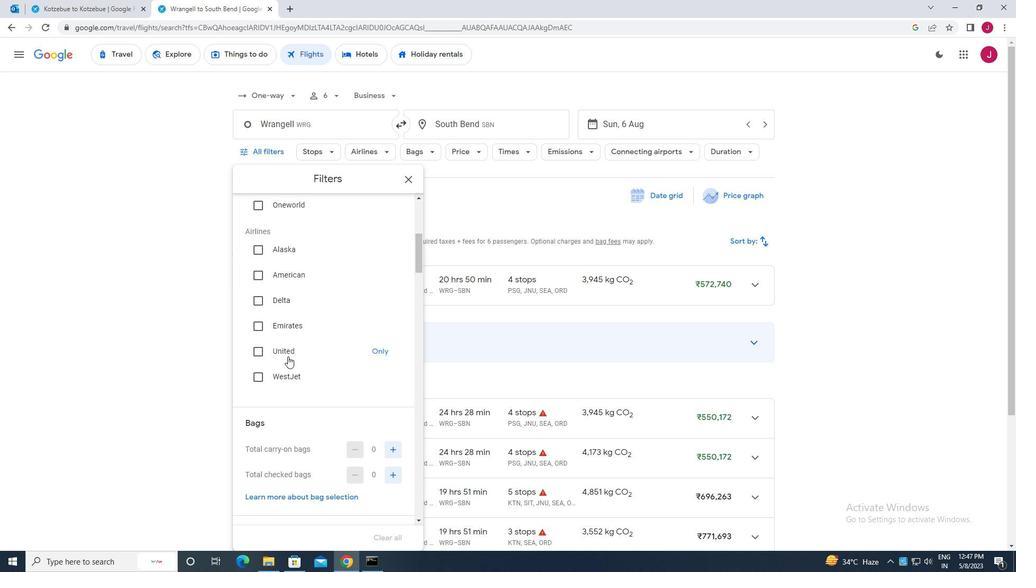 
Action: Mouse scrolled (309, 328) with delta (0, 0)
Screenshot: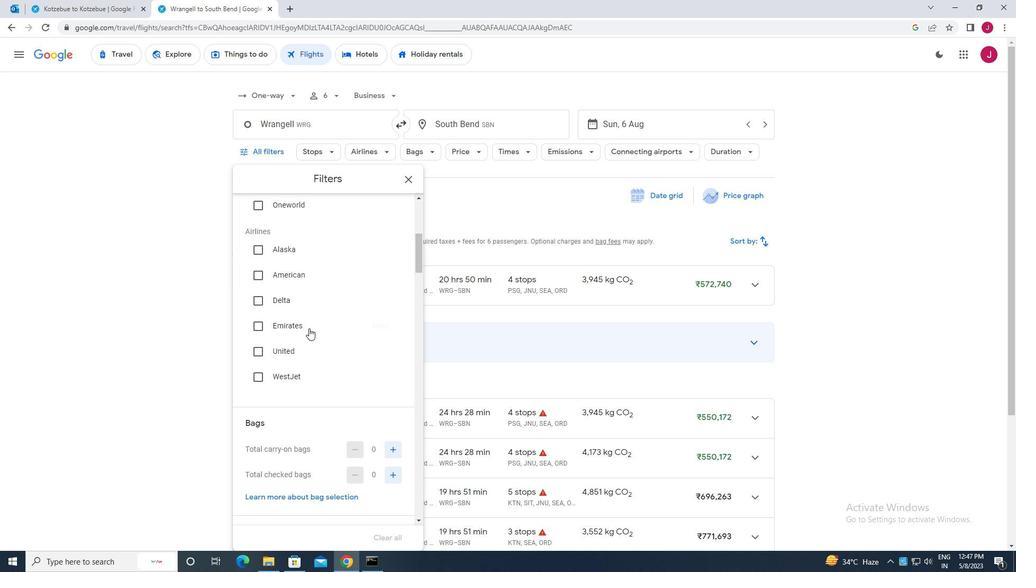 
Action: Mouse moved to (309, 327)
Screenshot: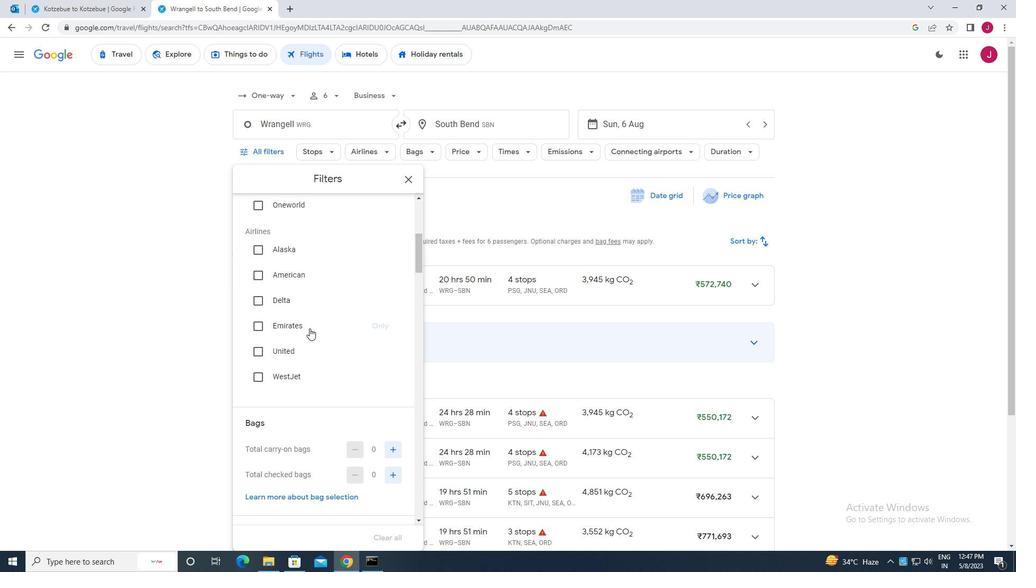 
Action: Mouse scrolled (309, 328) with delta (0, 0)
Screenshot: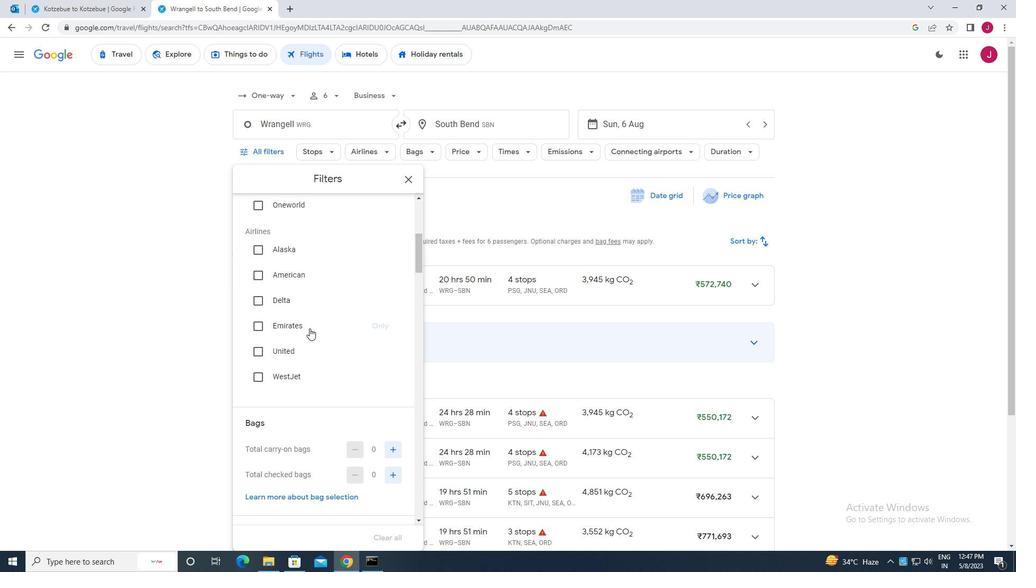 
Action: Mouse moved to (292, 362)
Screenshot: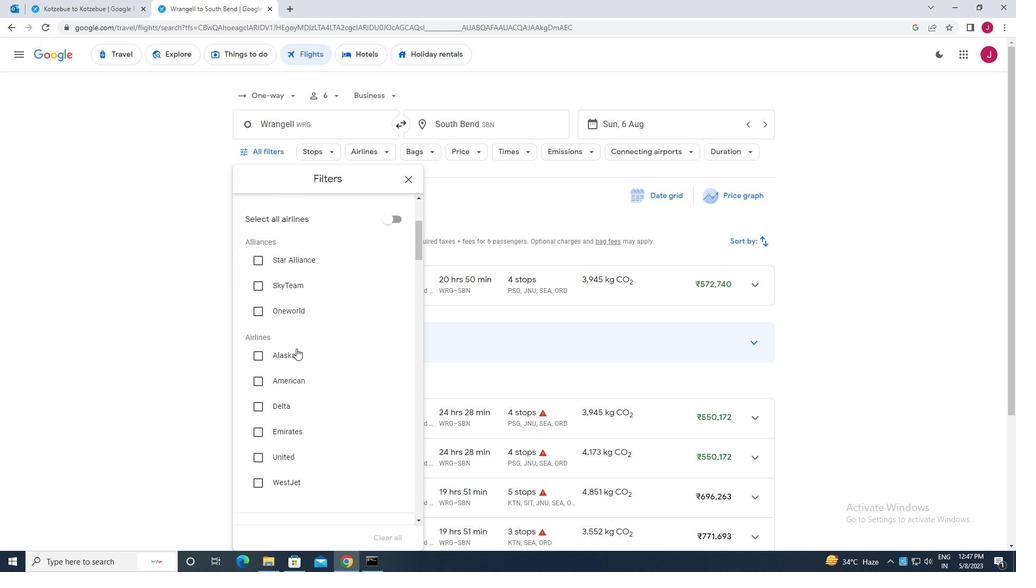 
Action: Mouse scrolled (292, 362) with delta (0, 0)
Screenshot: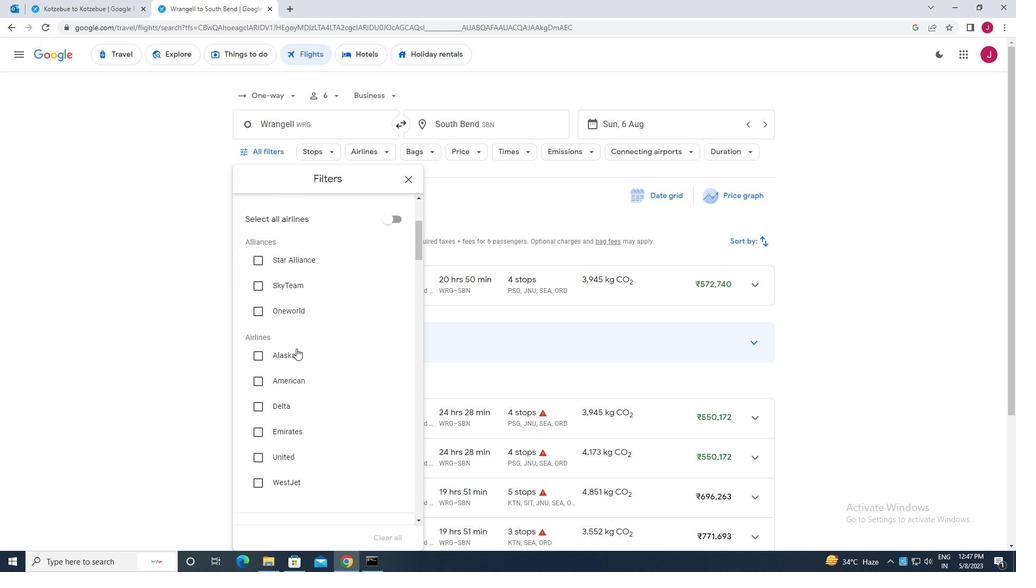 
Action: Mouse moved to (292, 363)
Screenshot: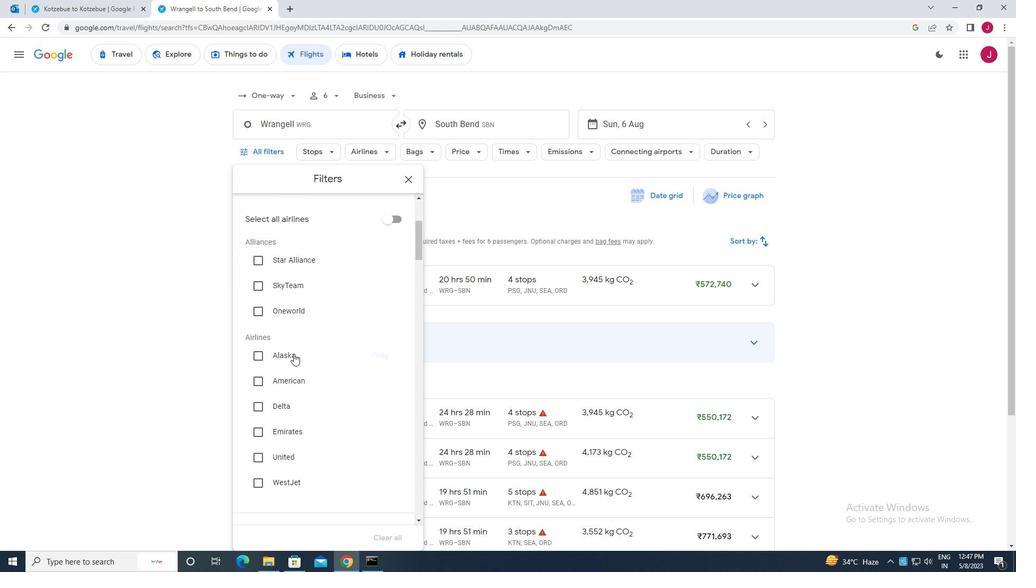 
Action: Mouse scrolled (292, 363) with delta (0, 0)
Screenshot: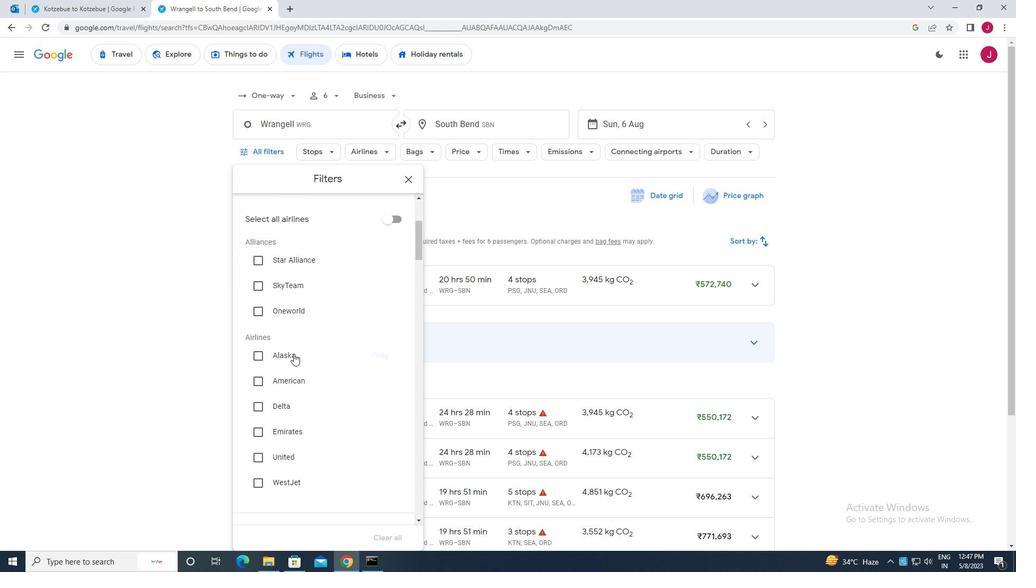 
Action: Mouse moved to (298, 334)
Screenshot: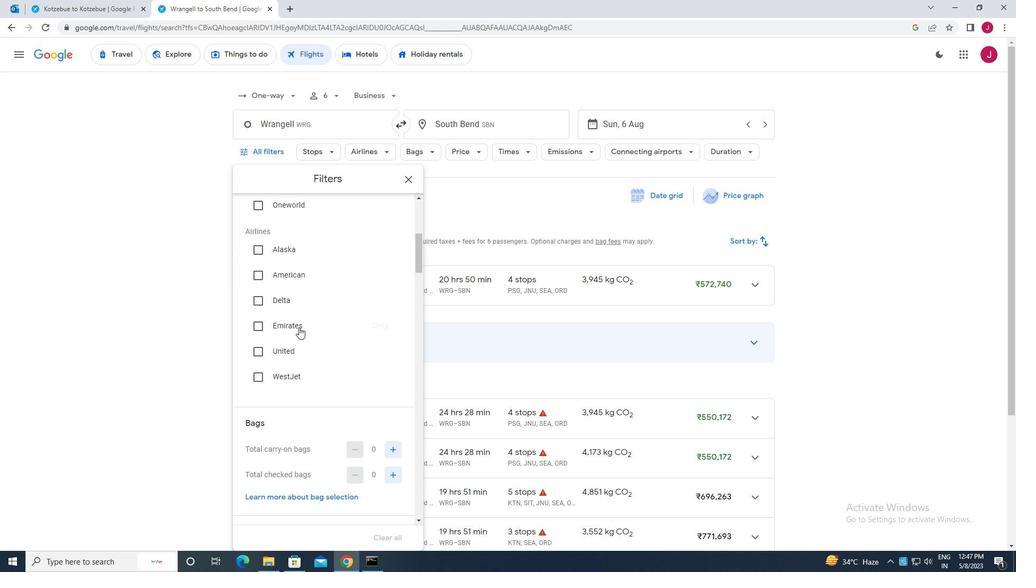 
Action: Mouse scrolled (298, 333) with delta (0, 0)
Screenshot: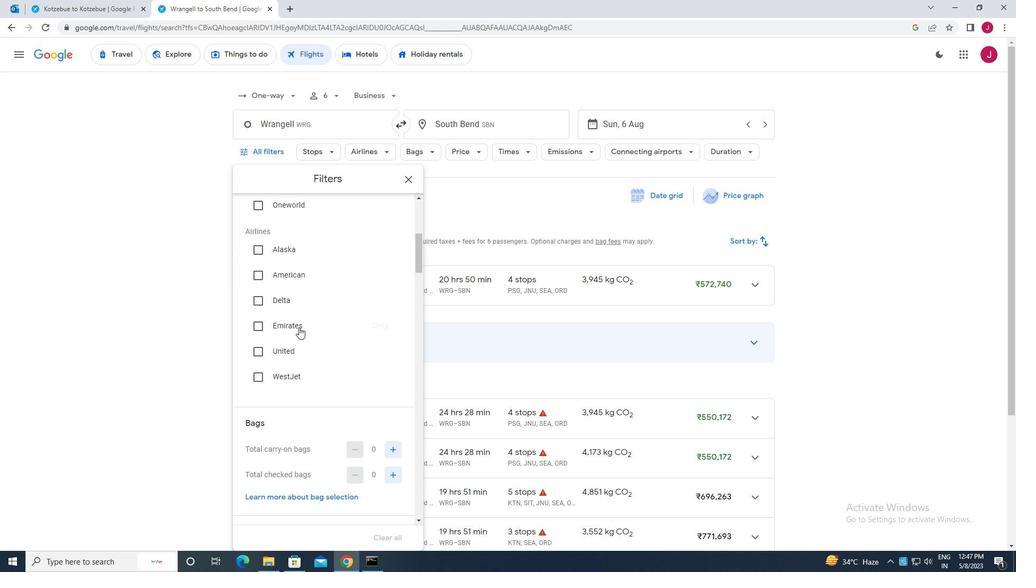
Action: Mouse moved to (298, 335)
Screenshot: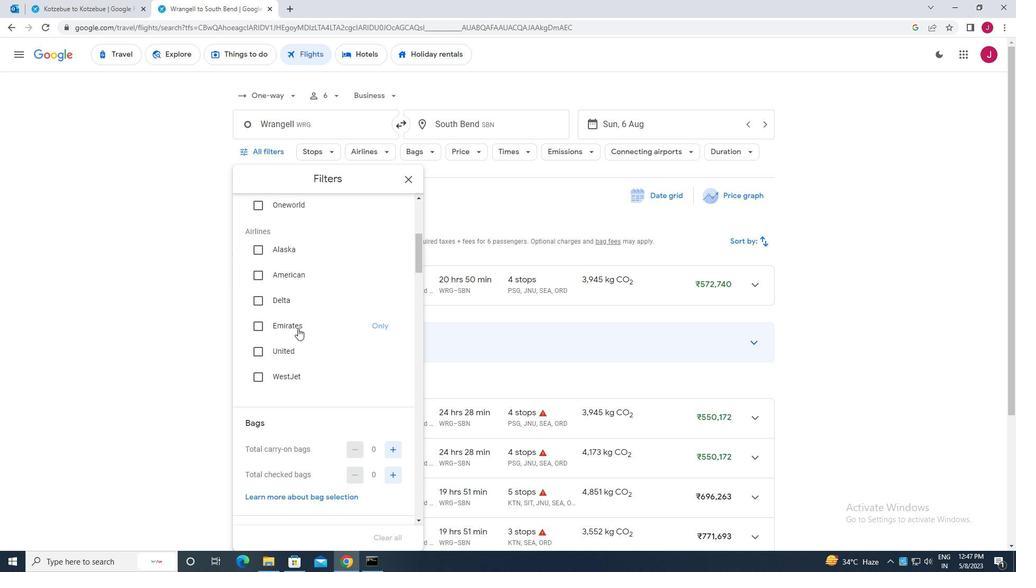 
Action: Mouse scrolled (298, 335) with delta (0, 0)
Screenshot: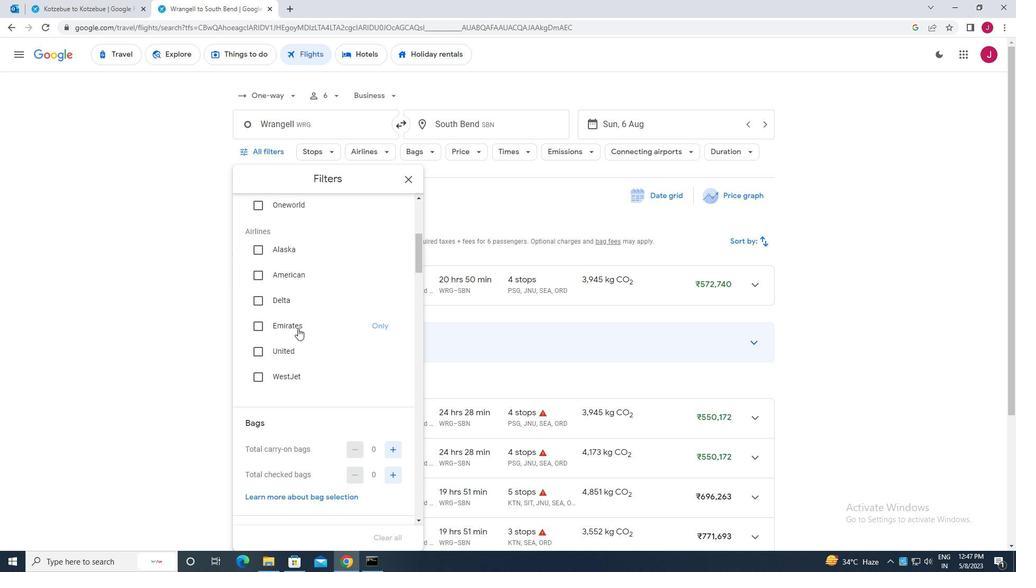
Action: Mouse moved to (300, 335)
Screenshot: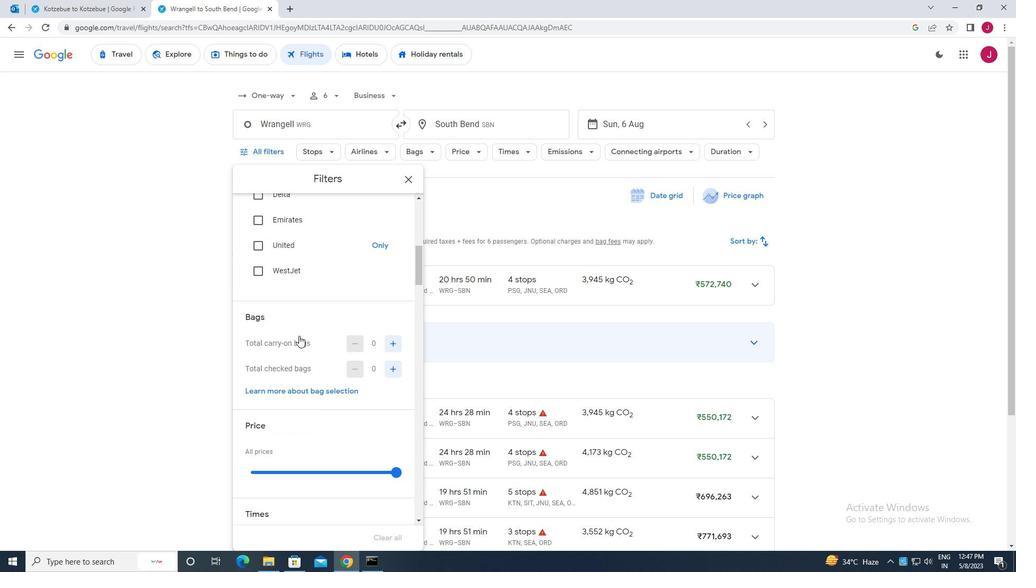 
Action: Mouse scrolled (300, 335) with delta (0, 0)
Screenshot: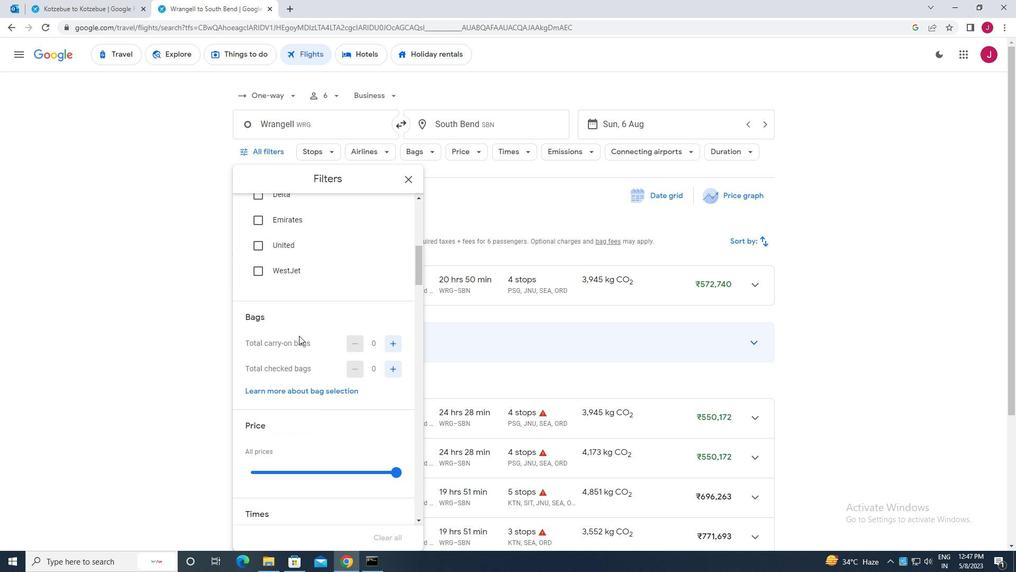 
Action: Mouse scrolled (300, 335) with delta (0, 0)
Screenshot: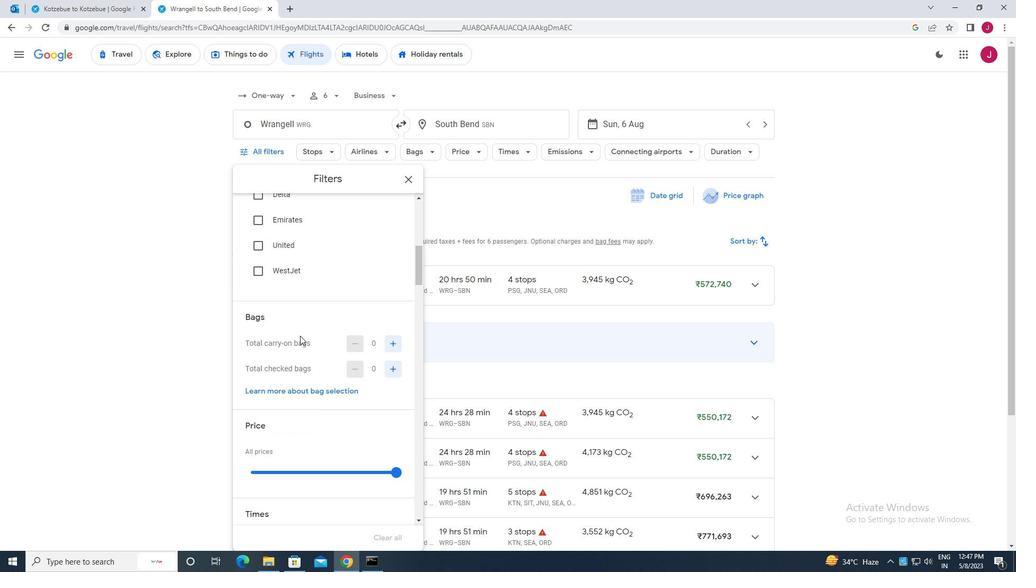 
Action: Mouse moved to (300, 335)
Screenshot: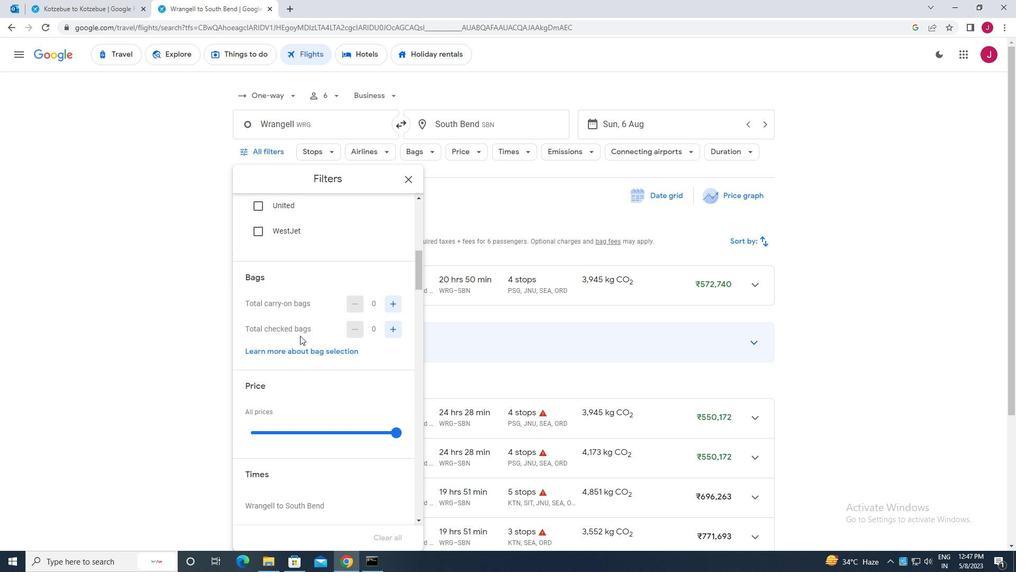 
Action: Mouse scrolled (300, 334) with delta (0, 0)
Screenshot: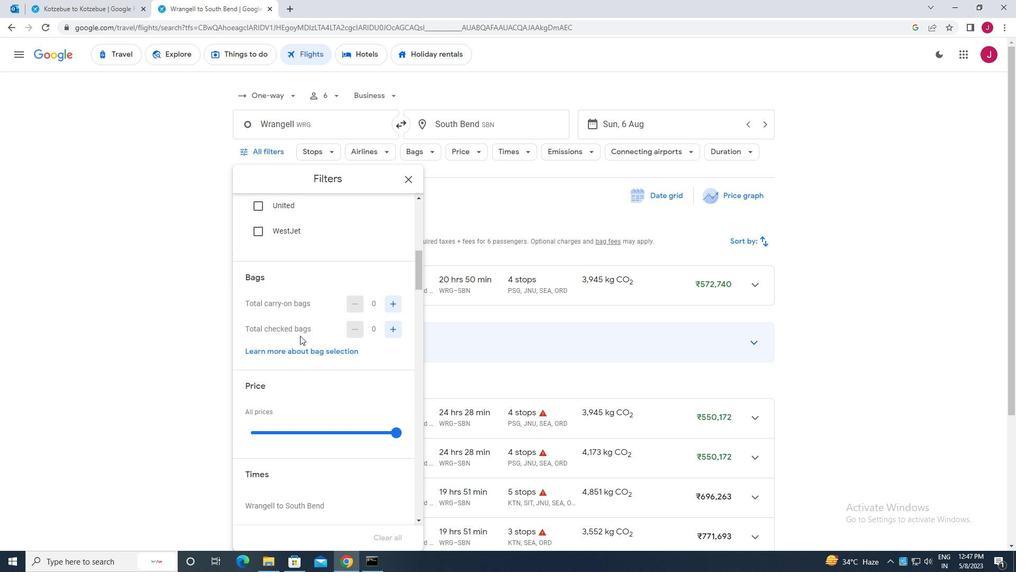 
Action: Mouse moved to (391, 206)
Screenshot: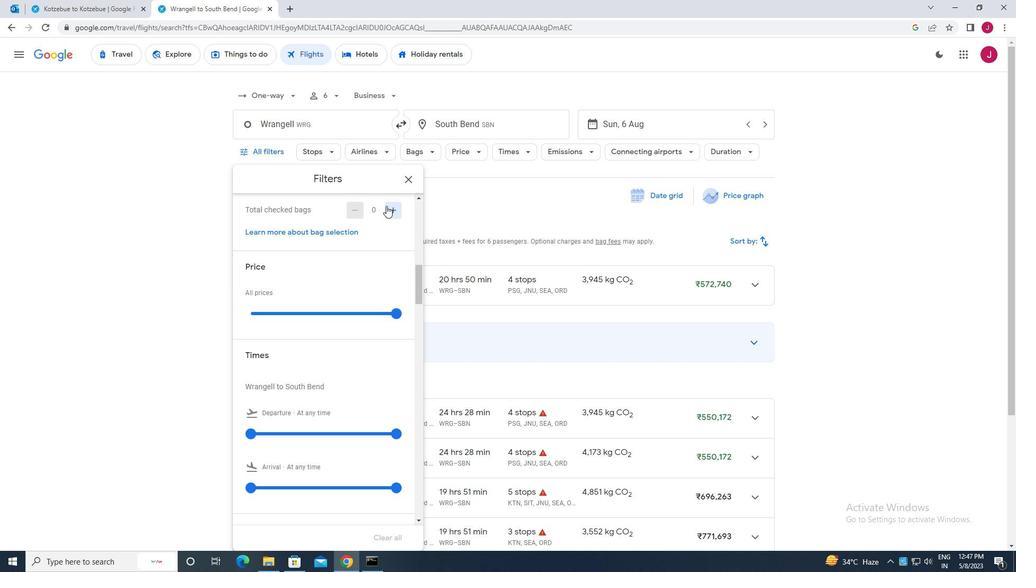 
Action: Mouse pressed left at (391, 206)
Screenshot: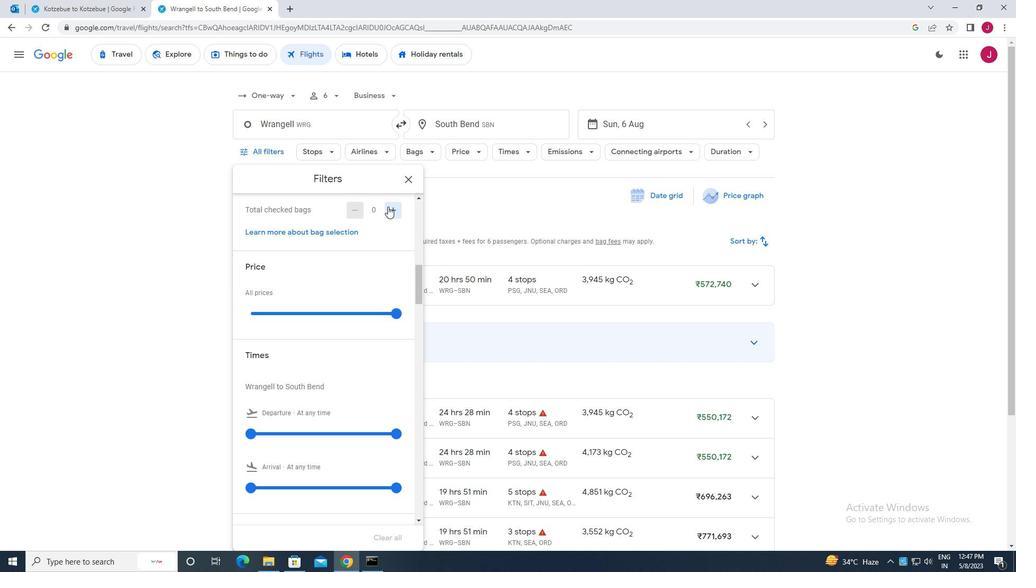 
Action: Mouse moved to (381, 230)
Screenshot: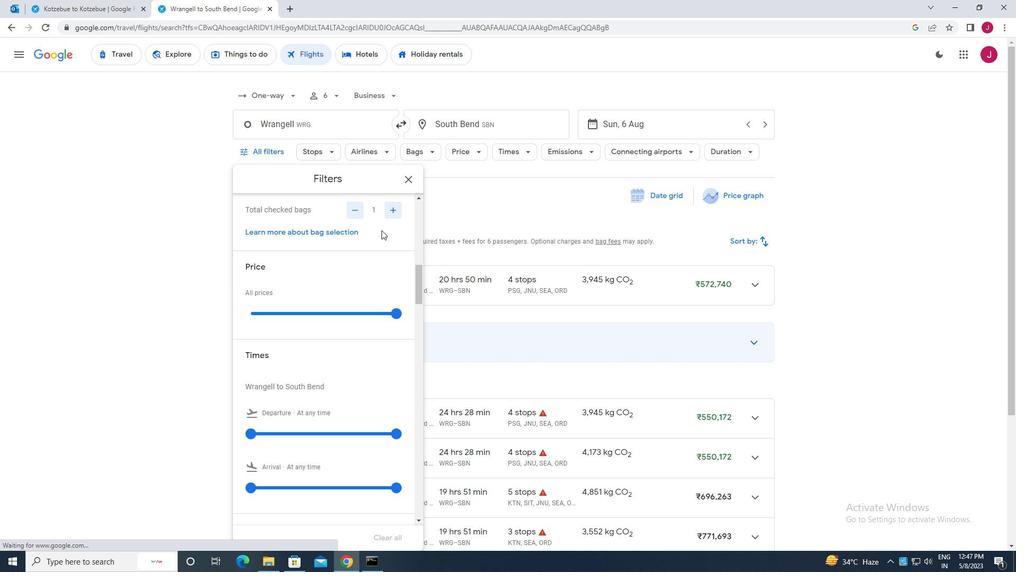 
Action: Mouse scrolled (381, 229) with delta (0, 0)
Screenshot: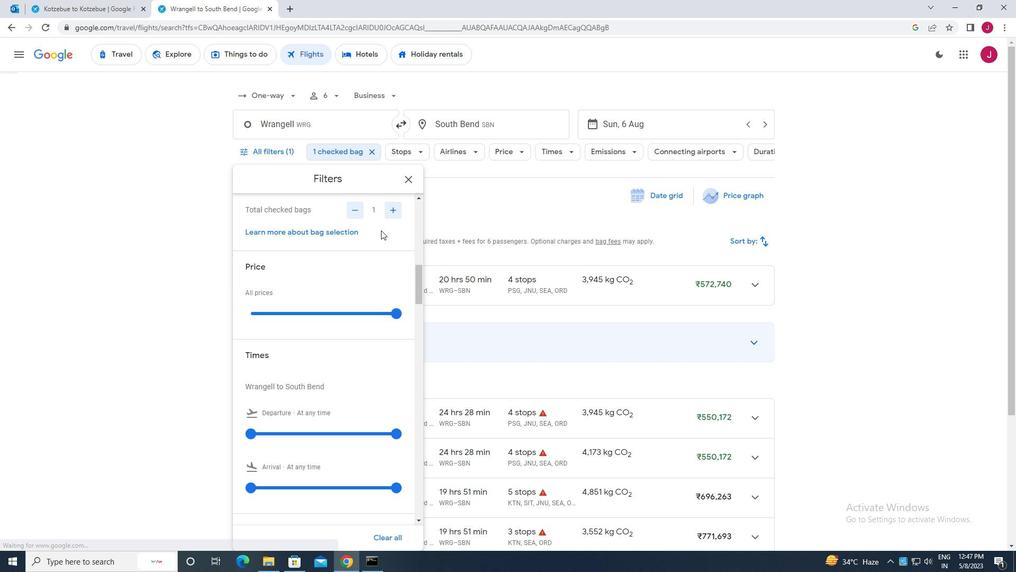 
Action: Mouse moved to (395, 259)
Screenshot: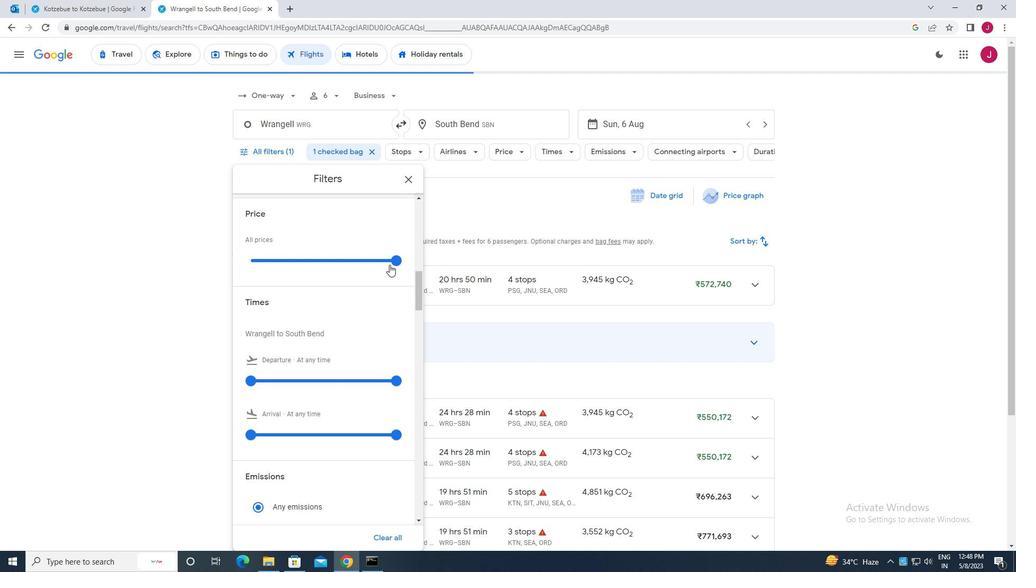 
Action: Mouse pressed left at (395, 259)
Screenshot: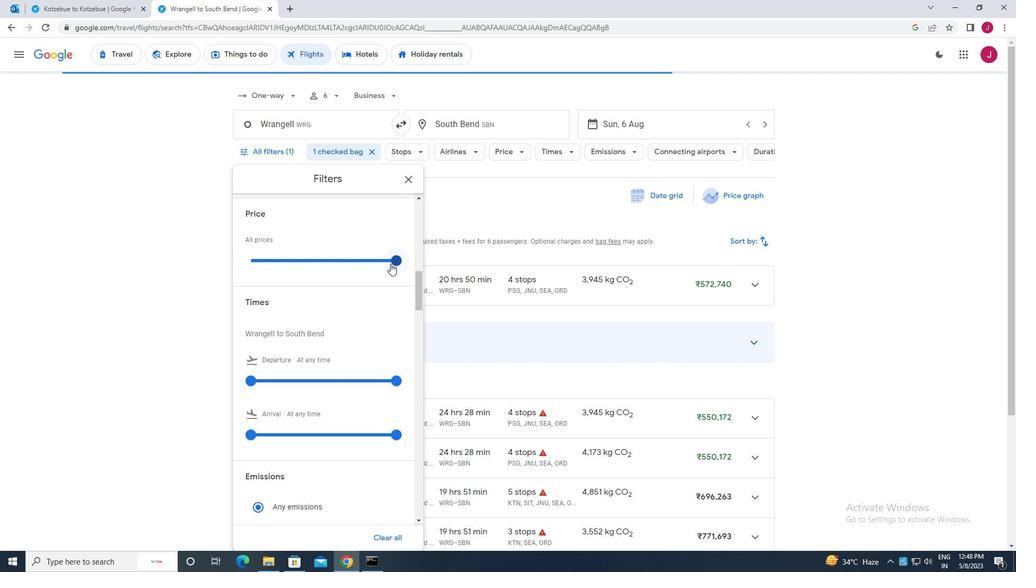 
Action: Mouse pressed left at (395, 259)
Screenshot: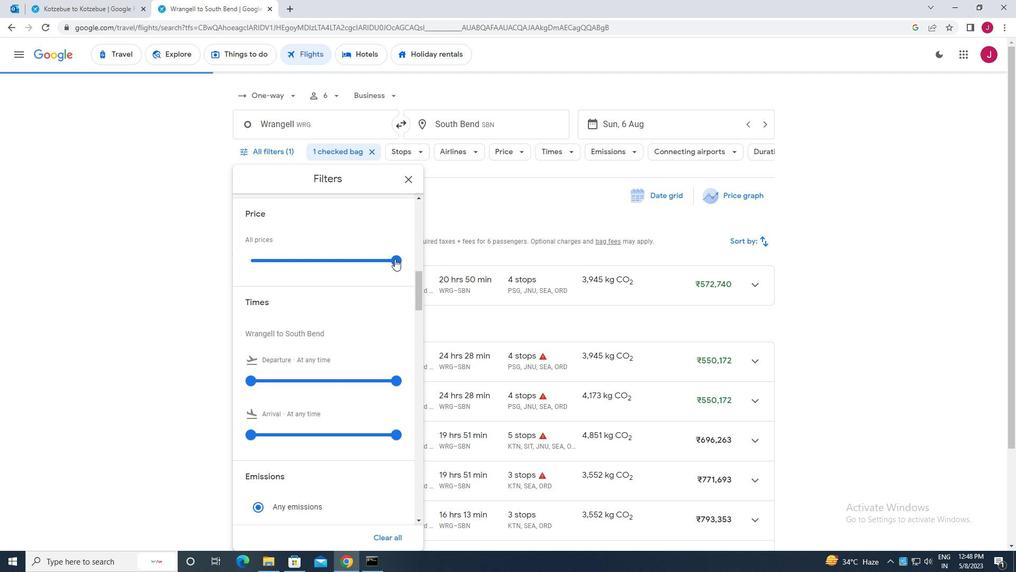 
Action: Mouse moved to (322, 250)
Screenshot: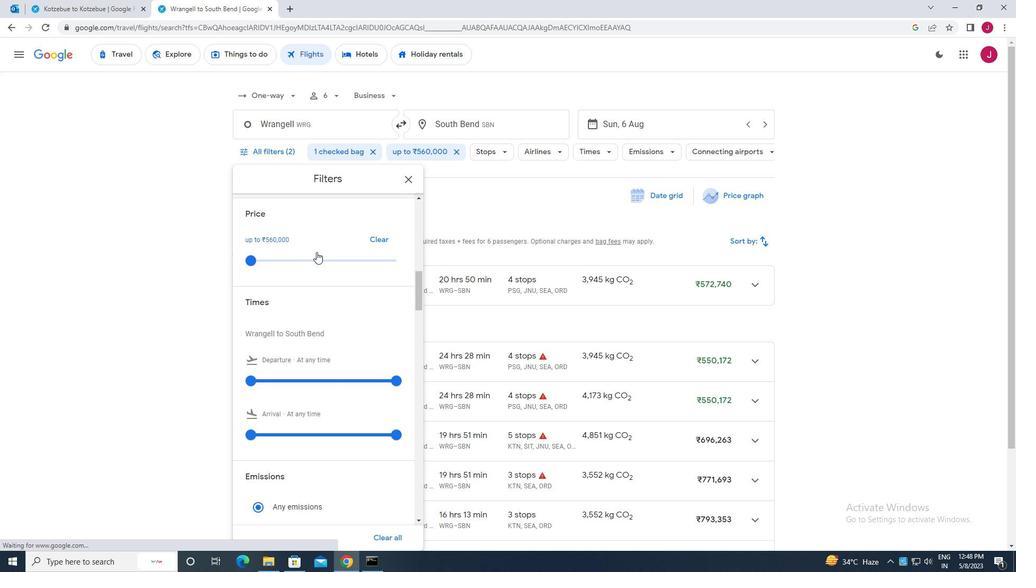 
Action: Mouse scrolled (322, 249) with delta (0, 0)
Screenshot: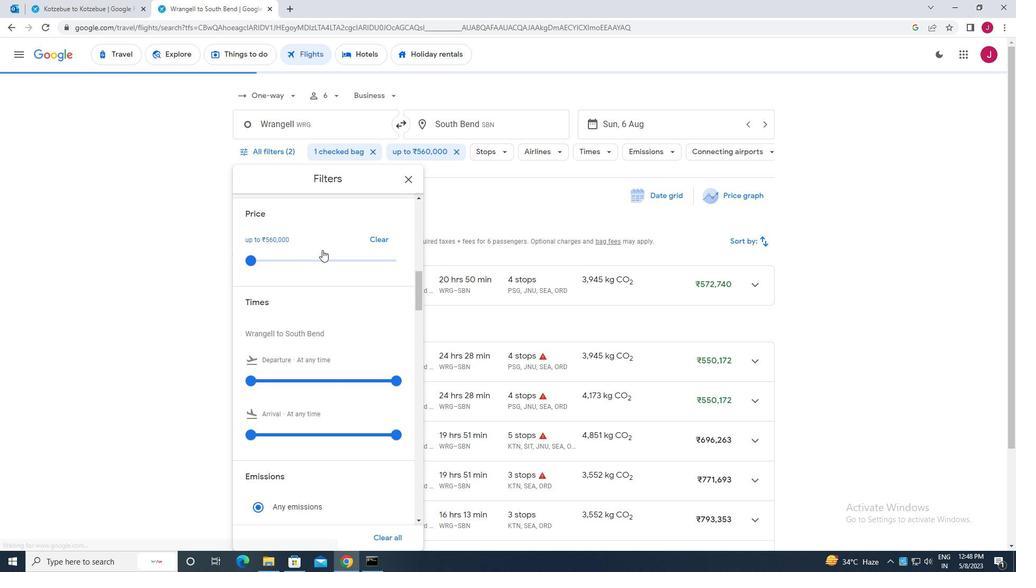 
Action: Mouse scrolled (322, 249) with delta (0, 0)
Screenshot: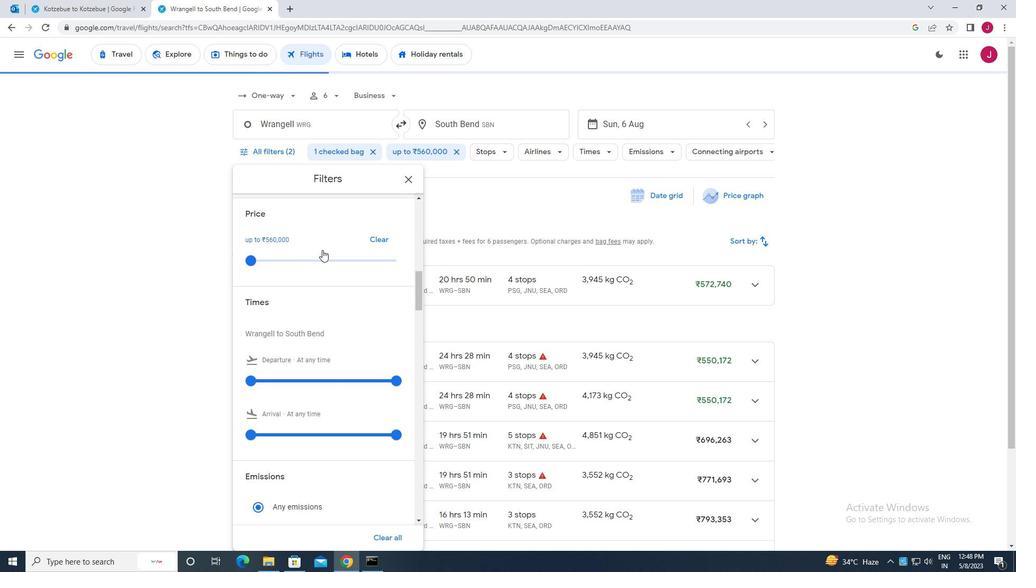 
Action: Mouse scrolled (322, 249) with delta (0, 0)
Screenshot: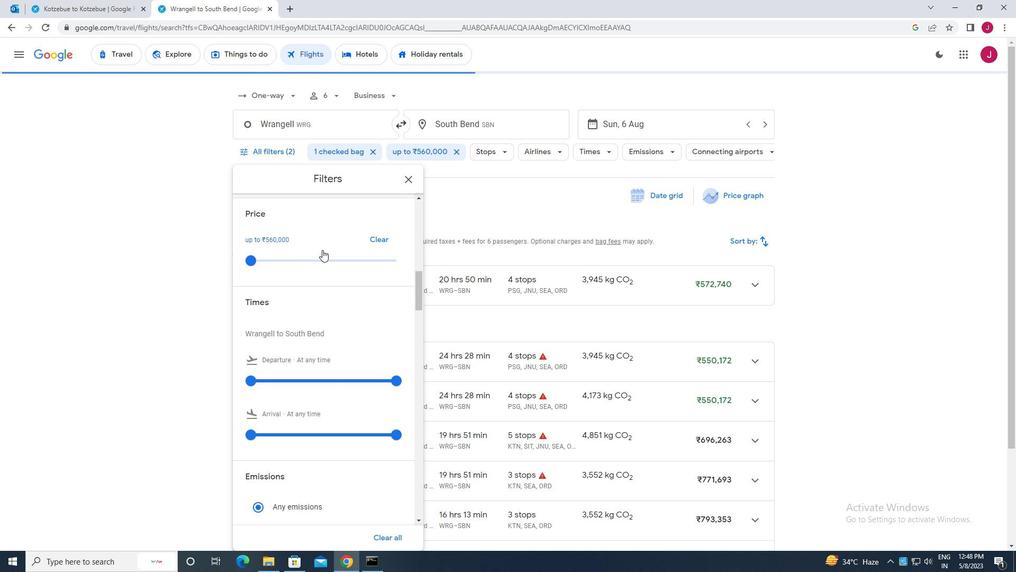 
Action: Mouse moved to (249, 220)
Screenshot: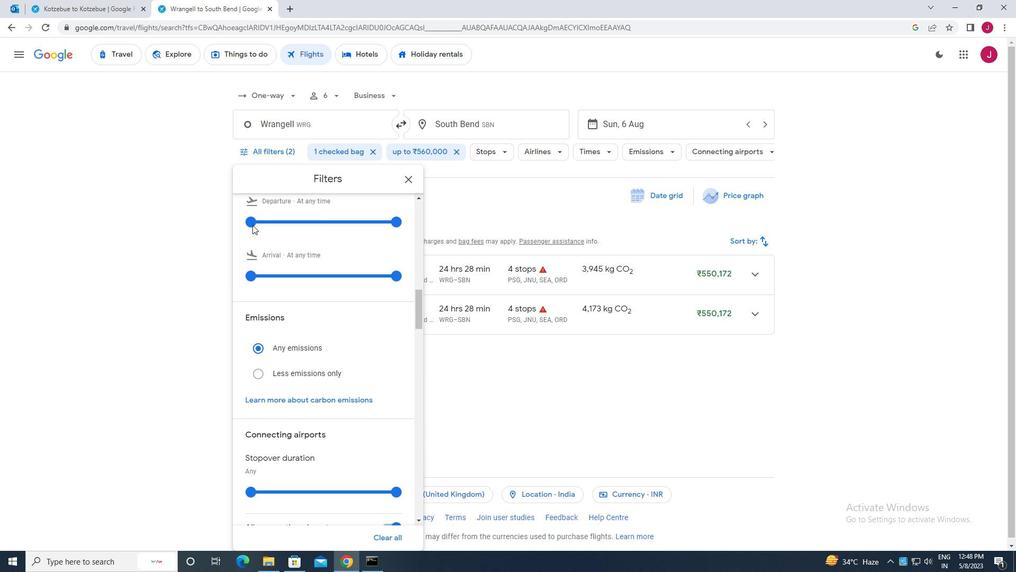 
Action: Mouse pressed left at (249, 220)
Screenshot: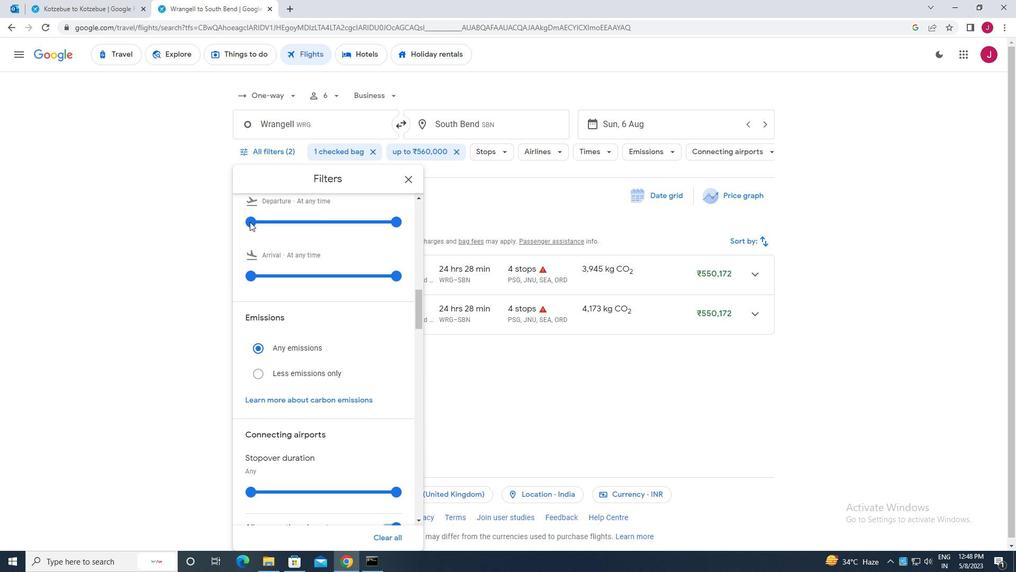 
Action: Mouse moved to (275, 222)
Screenshot: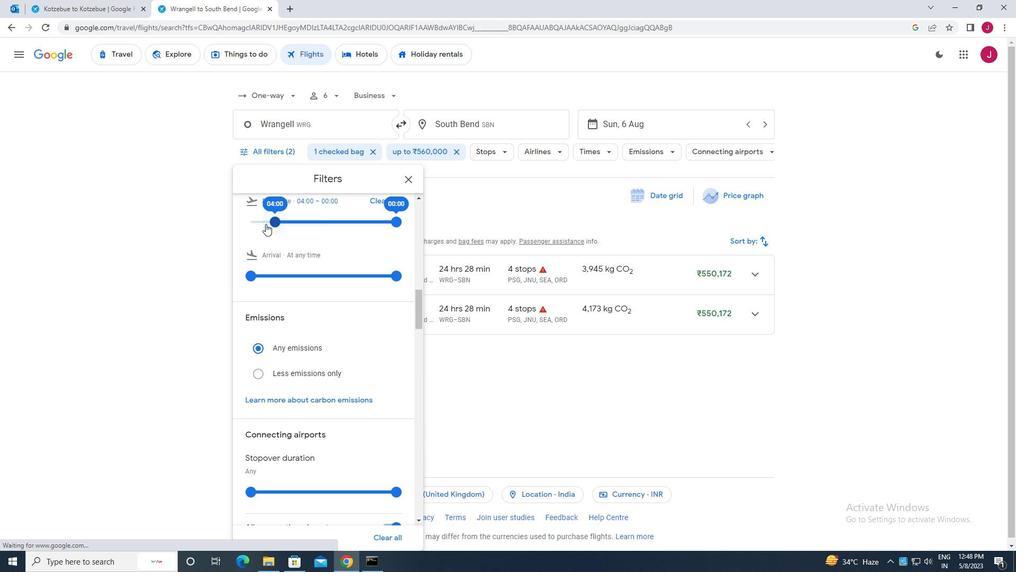 
Action: Mouse pressed left at (275, 222)
Screenshot: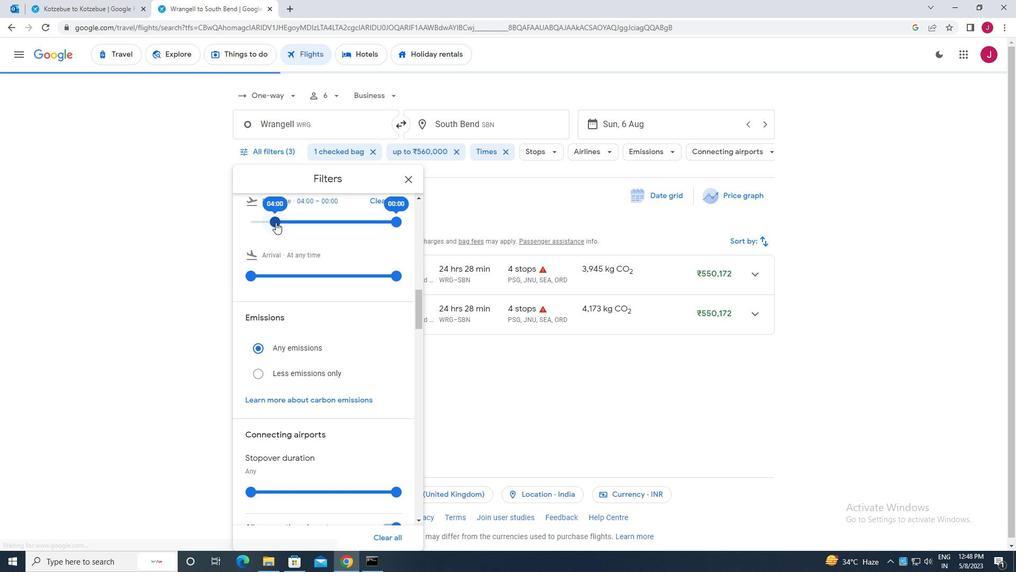 
Action: Mouse moved to (396, 220)
Screenshot: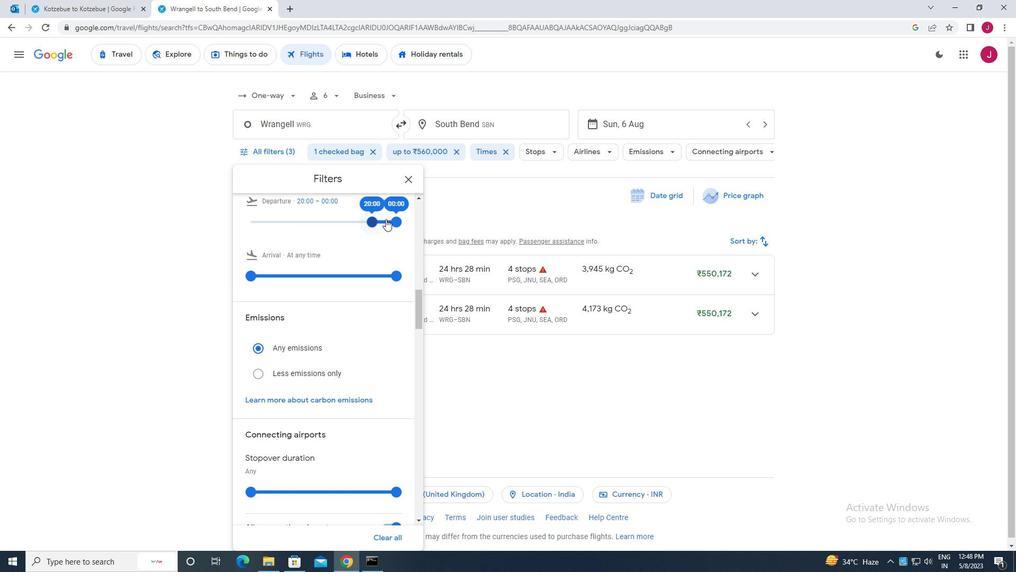
Action: Mouse pressed left at (396, 220)
Screenshot: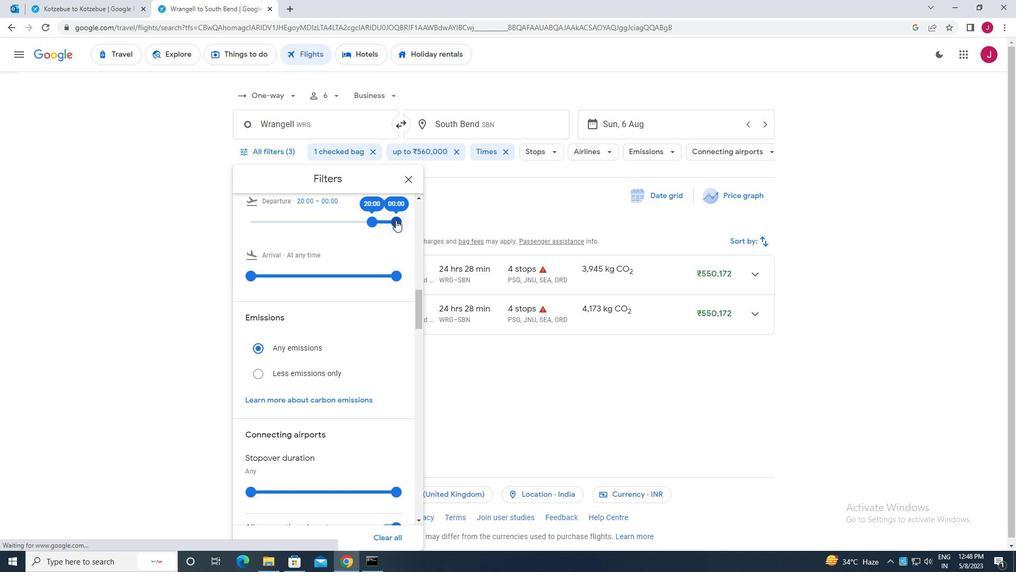 
Action: Mouse moved to (414, 178)
Screenshot: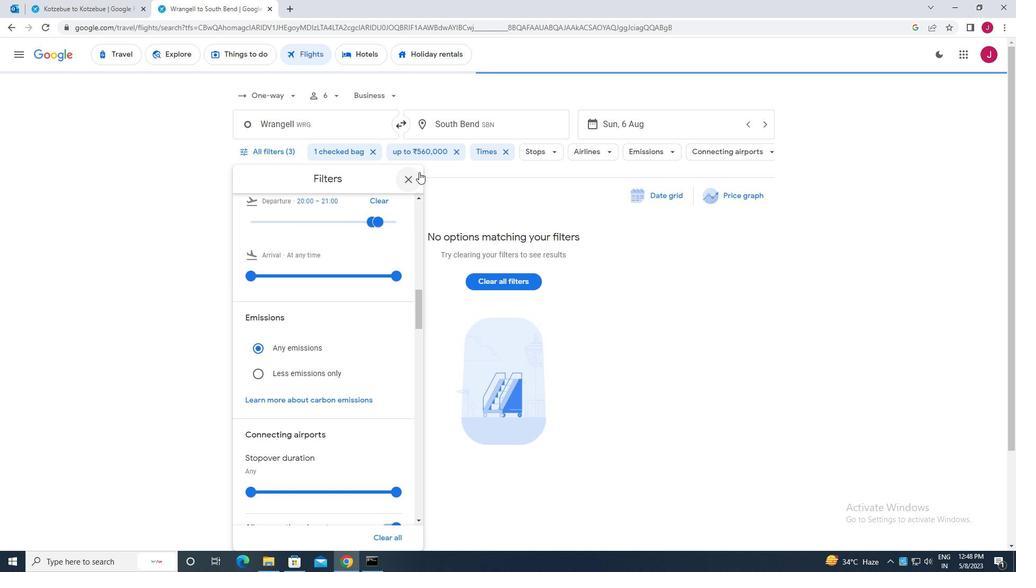 
Action: Mouse pressed left at (414, 178)
Screenshot: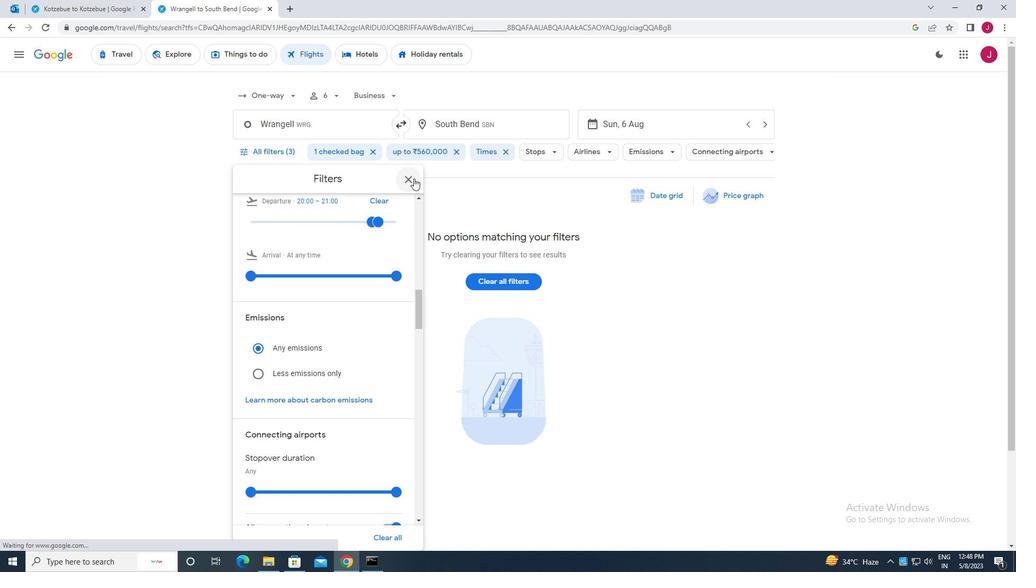 
